 Task: Search one way flight ticket for 5 adults, 2 children, 1 infant in seat and 1 infant on lap in economy from Mcallen: Mcallen Miller International Airport to Laramie: Laramie Regional Airport on 8-3-2023. Choice of flights is Singapure airlines. Number of bags: 2 checked bags. Price is upto 93000. Outbound departure time preference is 21:45.
Action: Mouse moved to (287, 115)
Screenshot: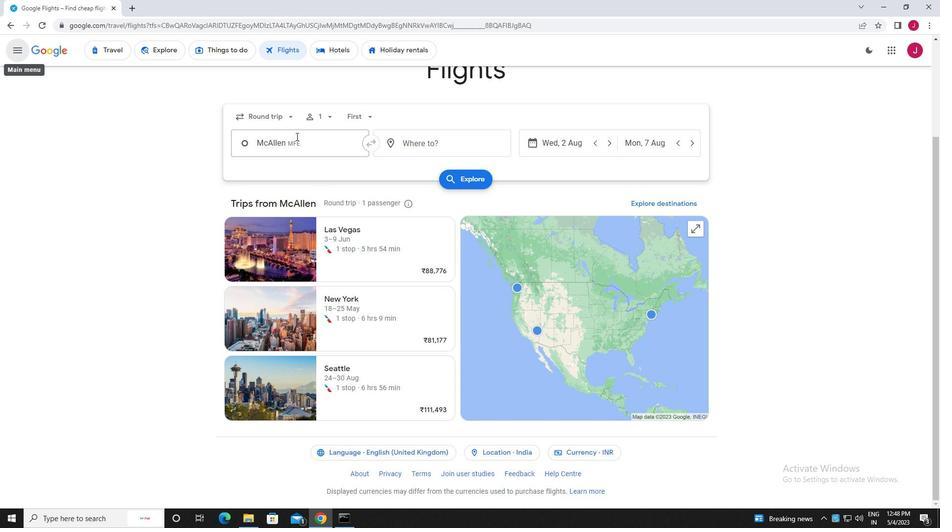 
Action: Mouse pressed left at (287, 115)
Screenshot: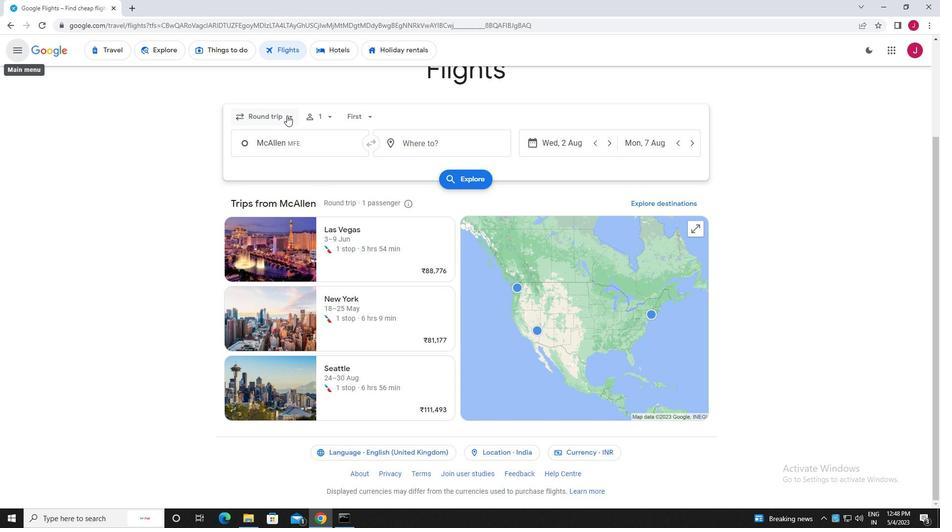 
Action: Mouse moved to (279, 161)
Screenshot: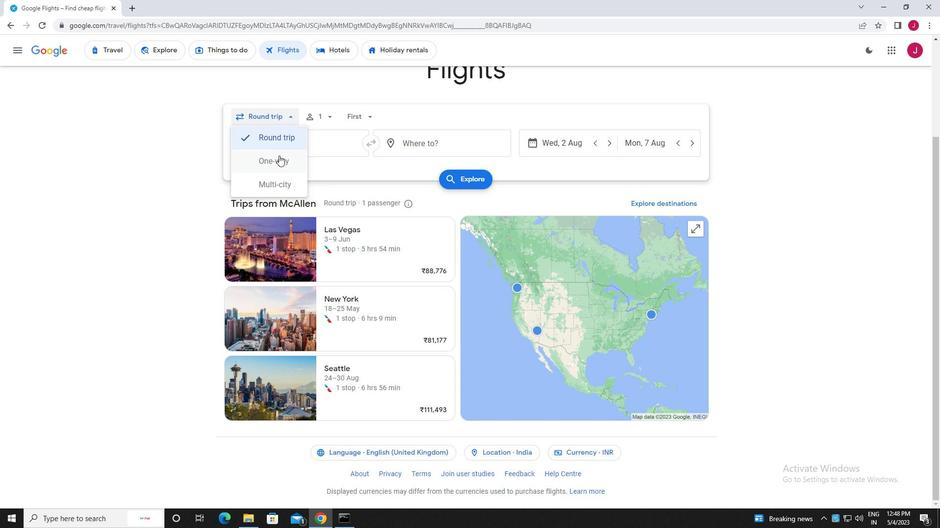 
Action: Mouse pressed left at (279, 161)
Screenshot: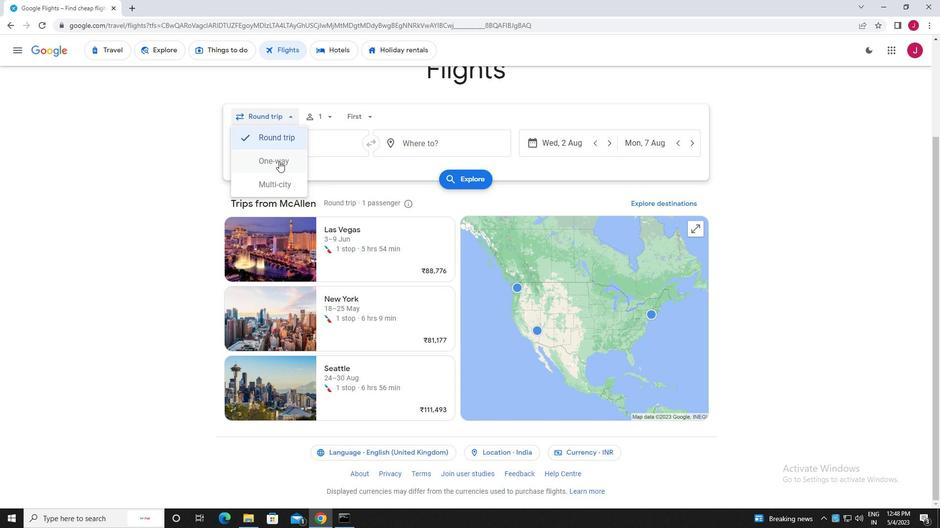 
Action: Mouse moved to (326, 120)
Screenshot: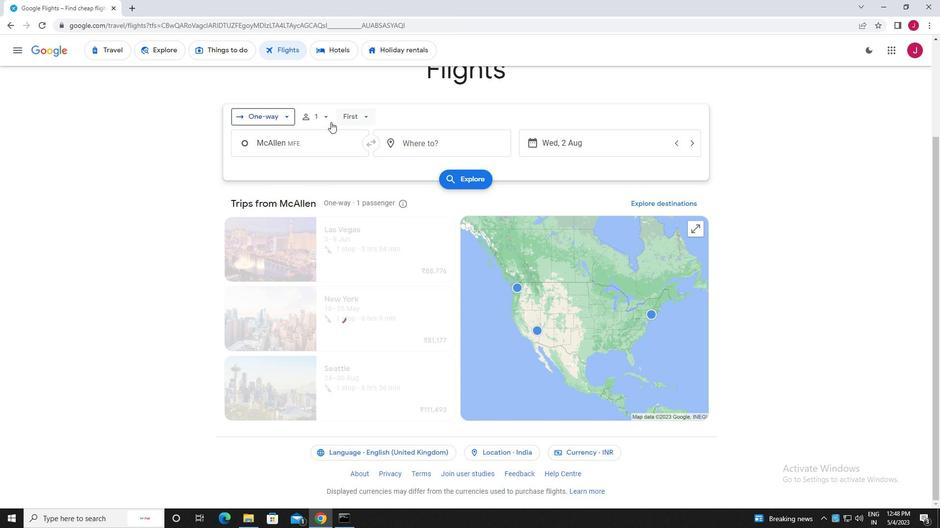 
Action: Mouse pressed left at (326, 120)
Screenshot: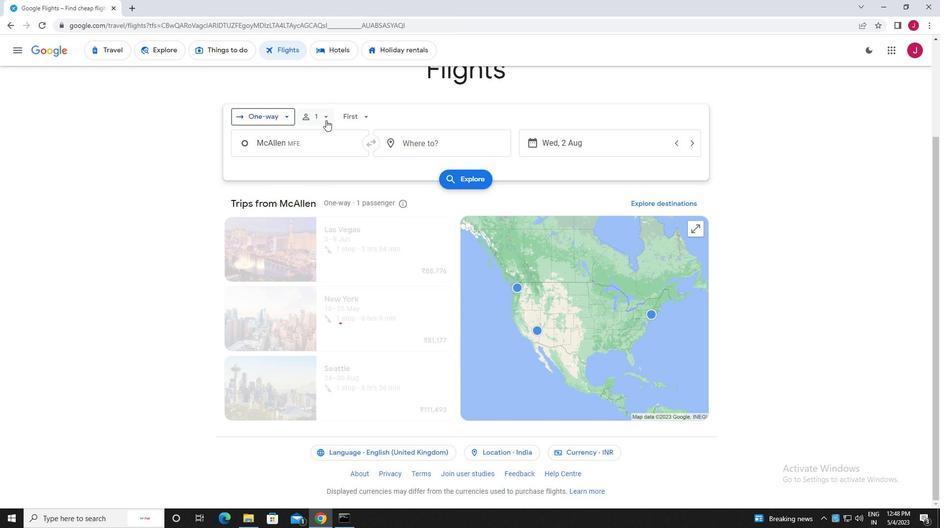 
Action: Mouse moved to (397, 143)
Screenshot: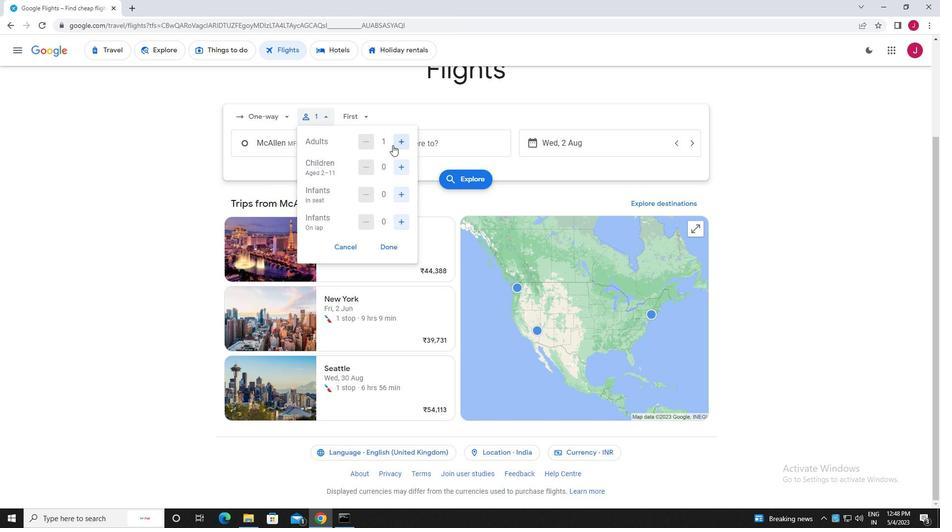 
Action: Mouse pressed left at (397, 143)
Screenshot: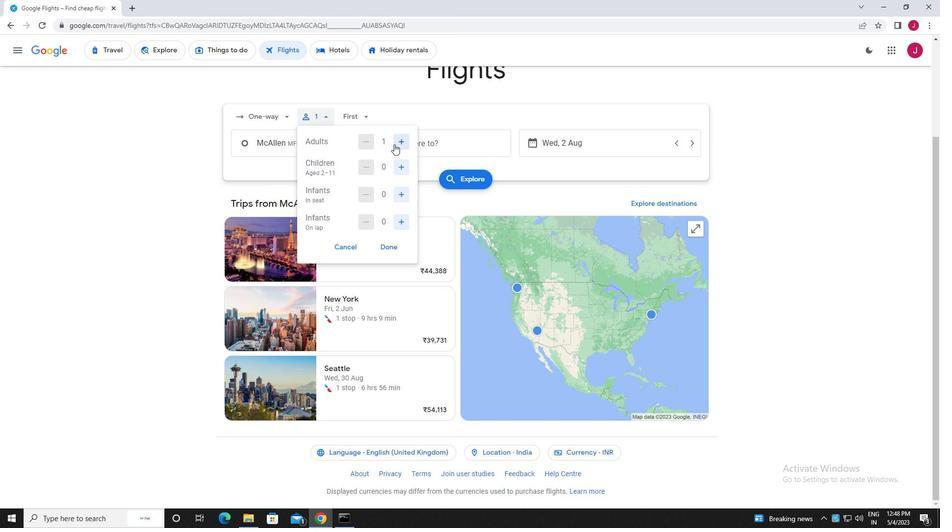 
Action: Mouse pressed left at (397, 143)
Screenshot: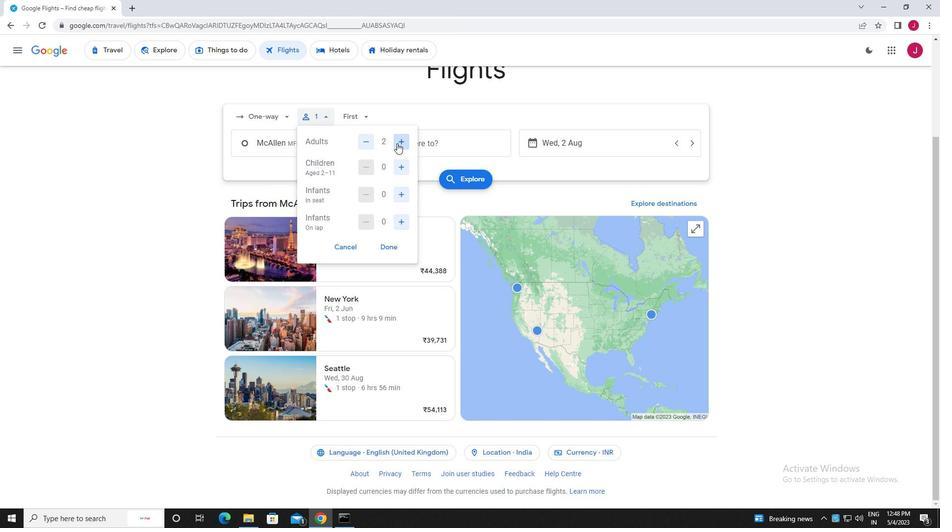 
Action: Mouse pressed left at (397, 143)
Screenshot: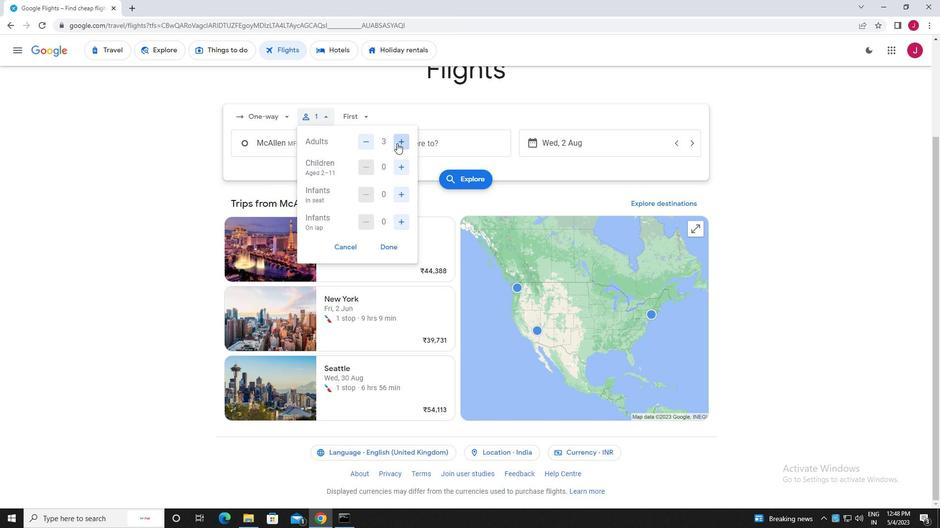 
Action: Mouse pressed left at (397, 143)
Screenshot: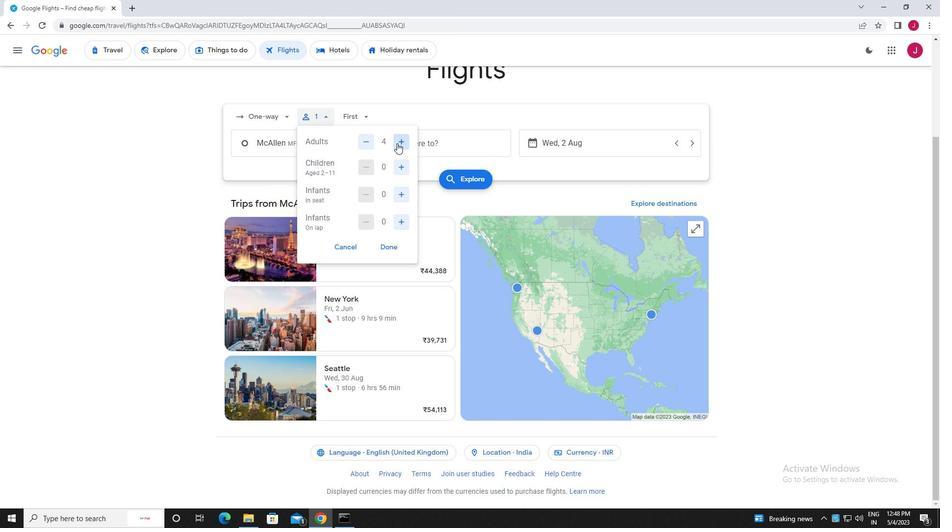 
Action: Mouse moved to (404, 167)
Screenshot: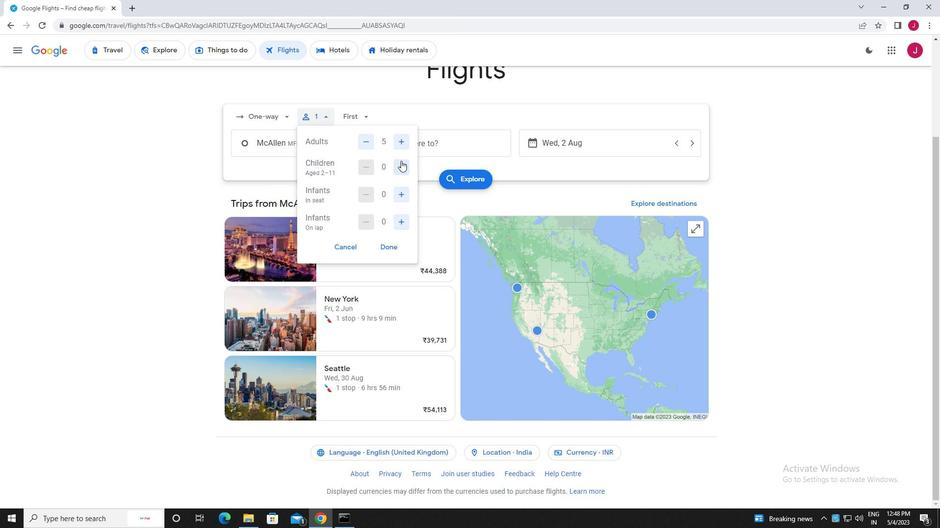 
Action: Mouse pressed left at (404, 167)
Screenshot: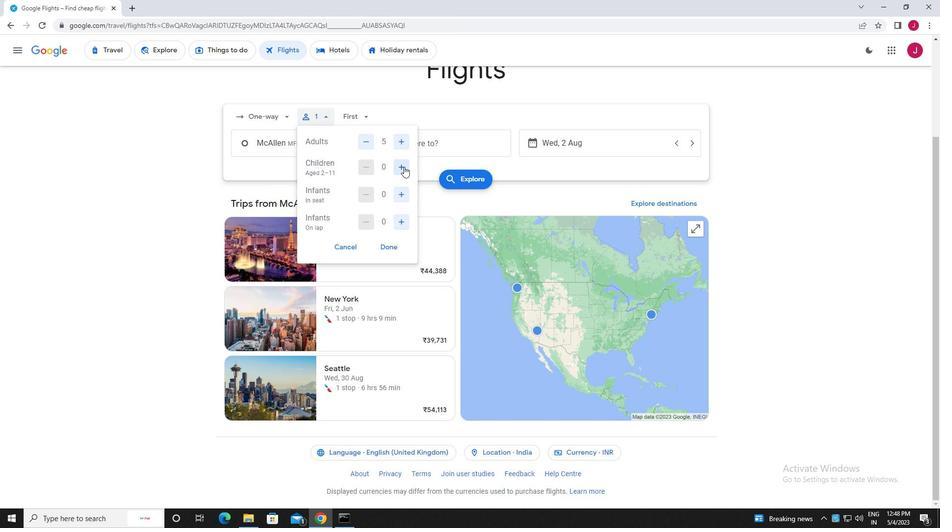 
Action: Mouse pressed left at (404, 167)
Screenshot: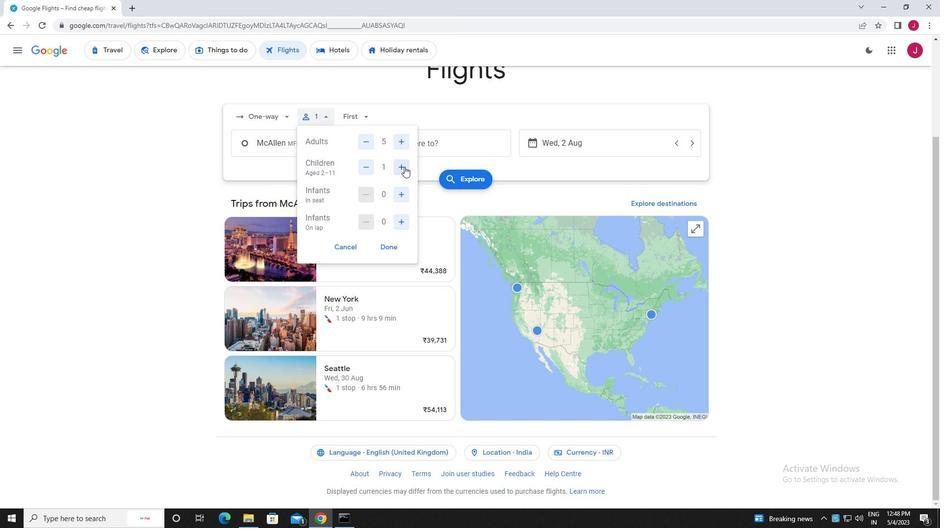 
Action: Mouse moved to (403, 196)
Screenshot: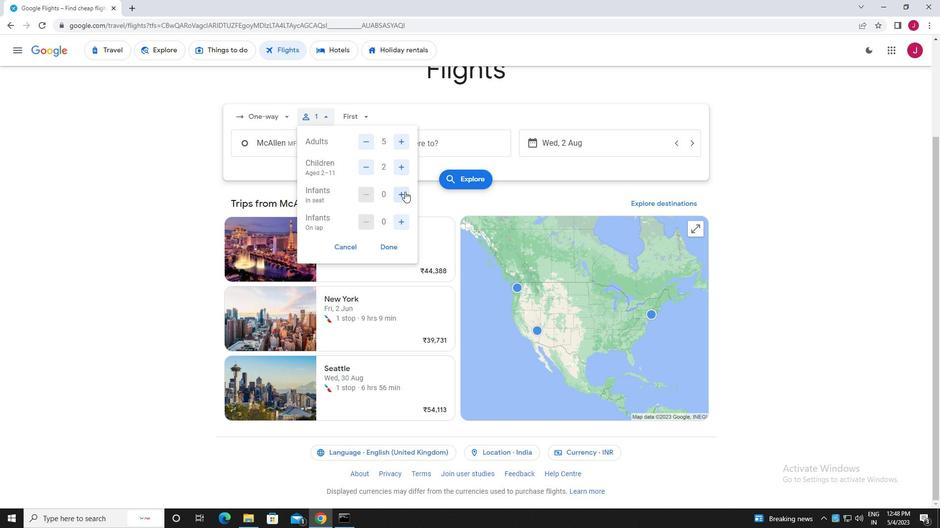
Action: Mouse pressed left at (403, 196)
Screenshot: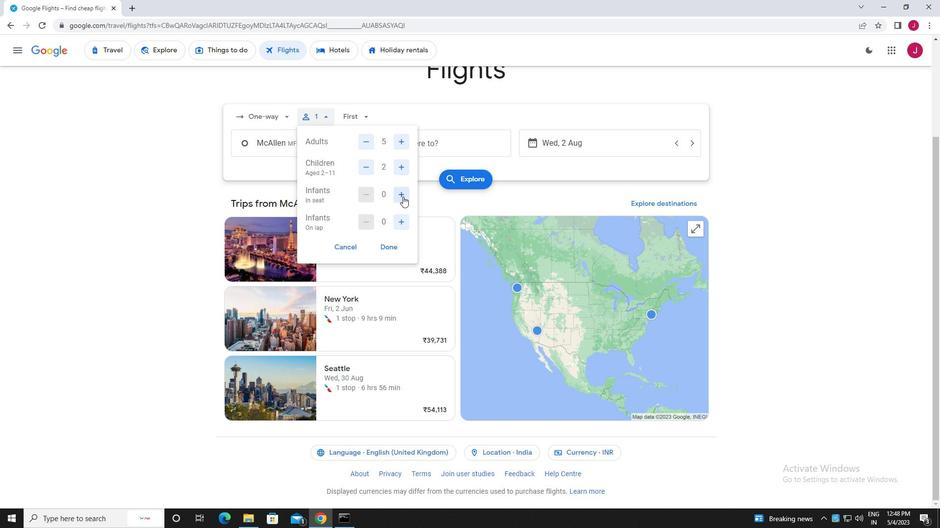 
Action: Mouse moved to (400, 218)
Screenshot: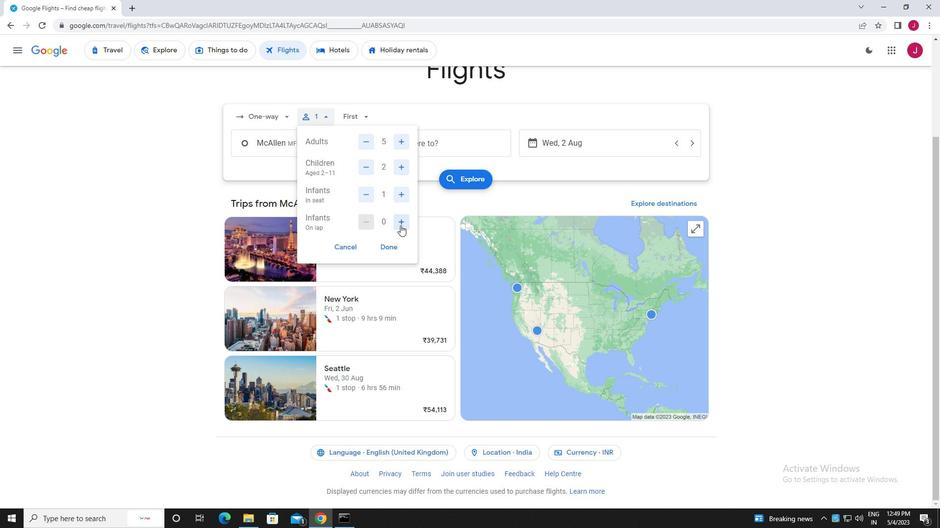 
Action: Mouse pressed left at (400, 218)
Screenshot: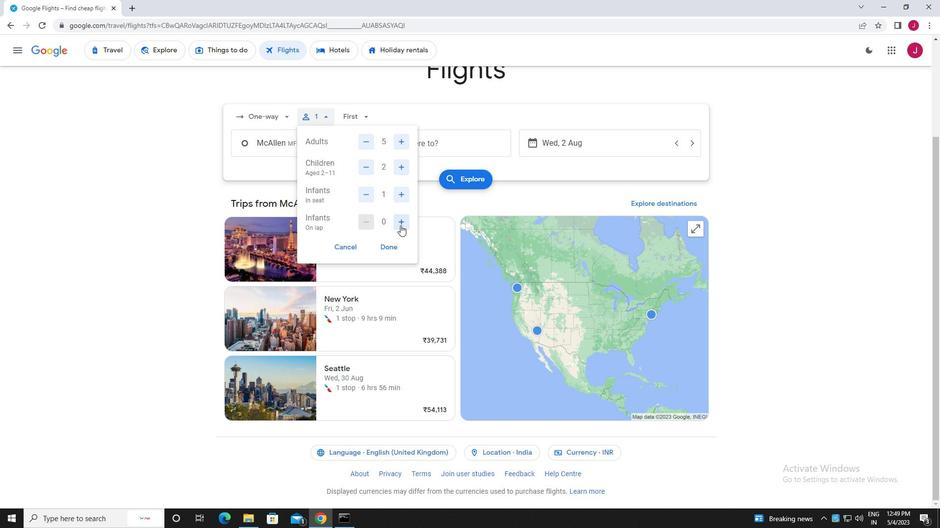 
Action: Mouse moved to (391, 248)
Screenshot: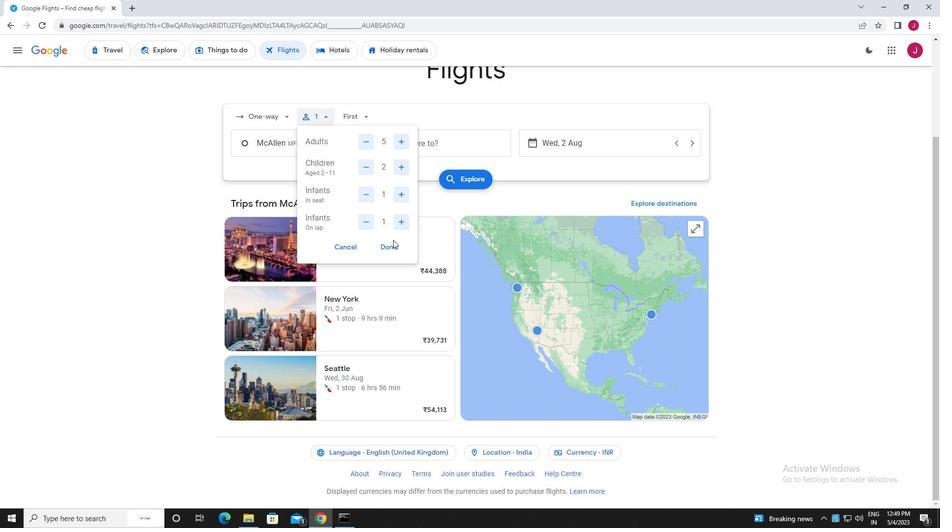 
Action: Mouse pressed left at (391, 248)
Screenshot: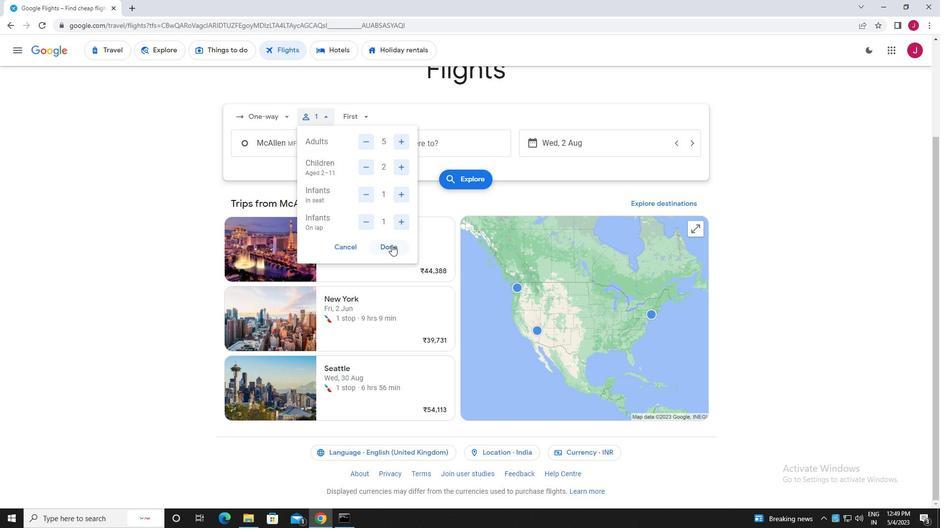 
Action: Mouse moved to (363, 118)
Screenshot: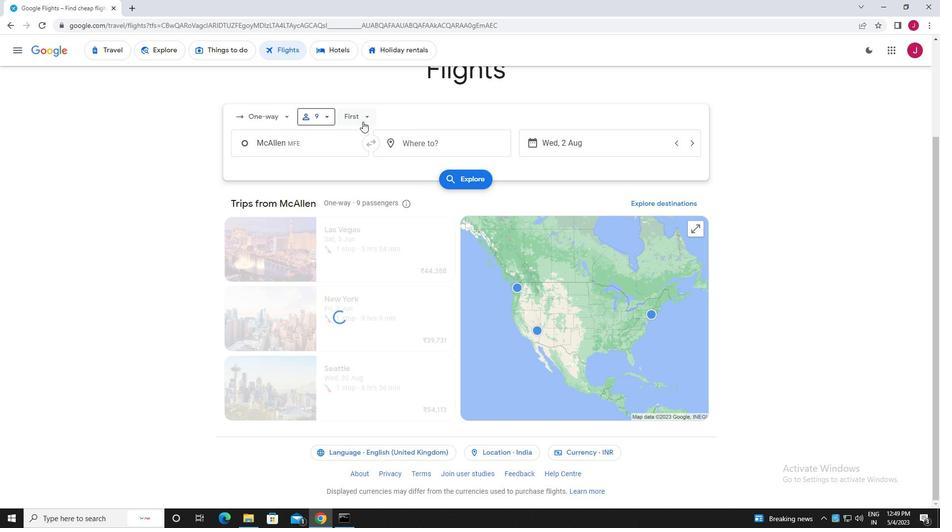 
Action: Mouse pressed left at (363, 118)
Screenshot: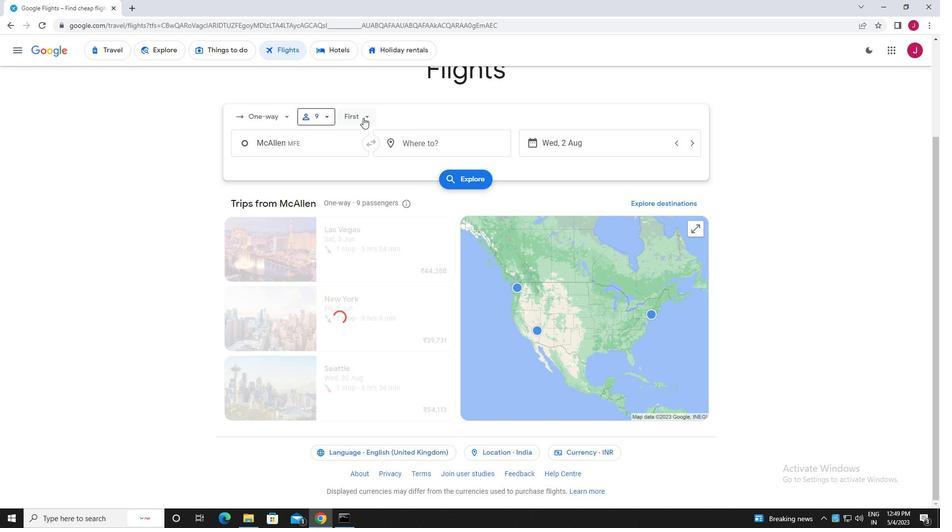 
Action: Mouse moved to (360, 115)
Screenshot: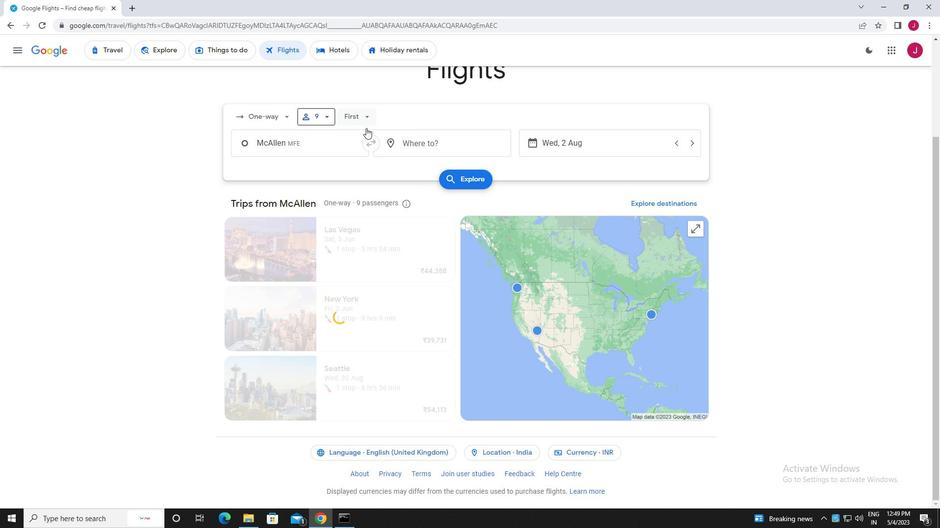 
Action: Mouse pressed left at (360, 115)
Screenshot: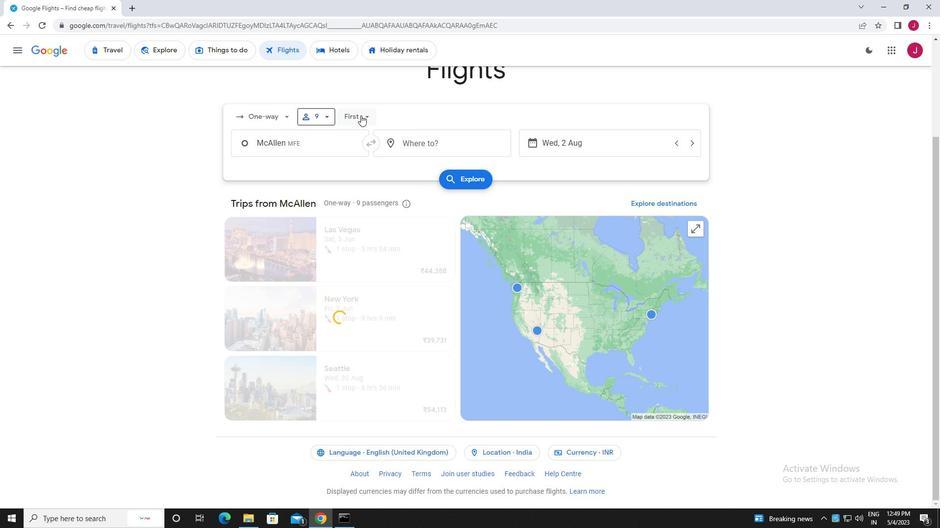 
Action: Mouse moved to (367, 119)
Screenshot: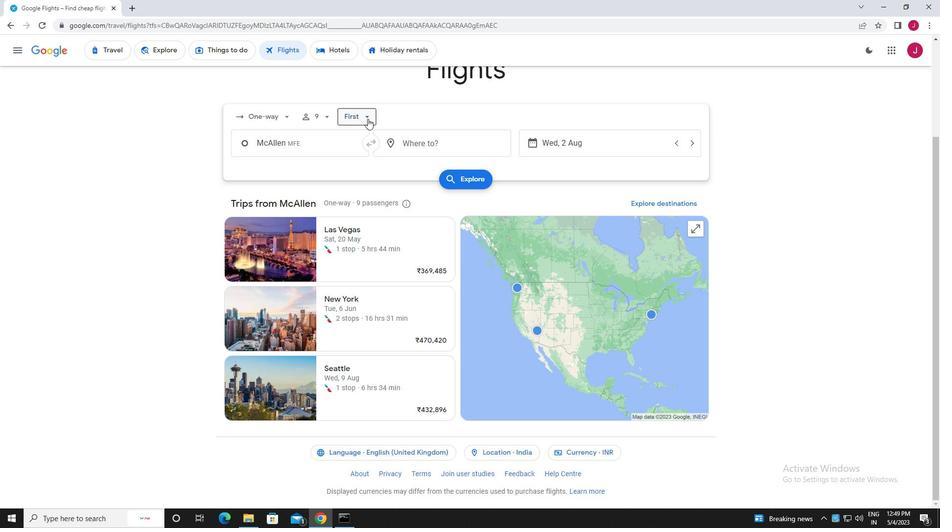 
Action: Mouse pressed left at (367, 119)
Screenshot: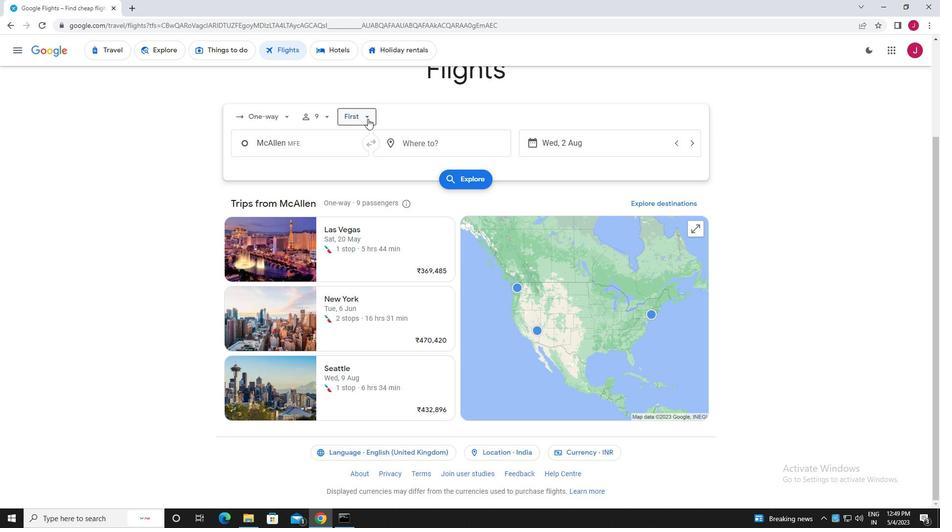 
Action: Mouse moved to (392, 138)
Screenshot: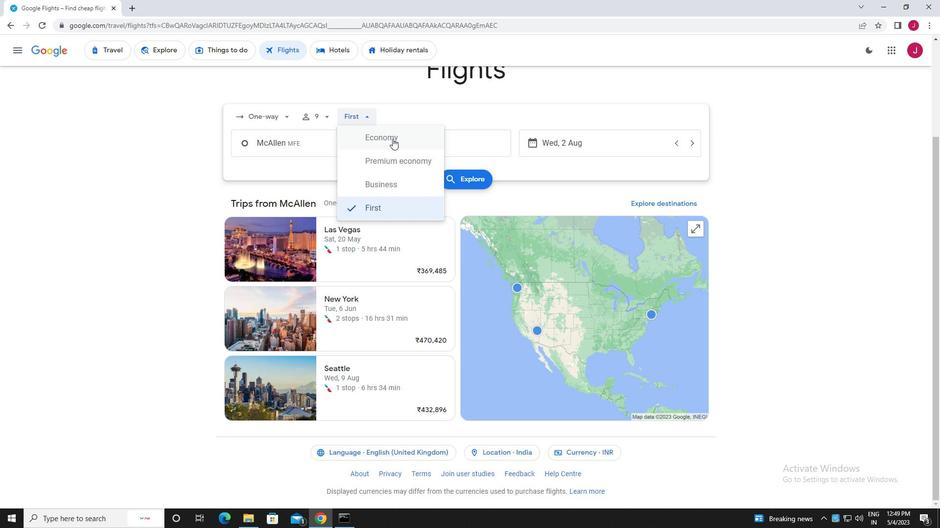 
Action: Mouse pressed left at (392, 138)
Screenshot: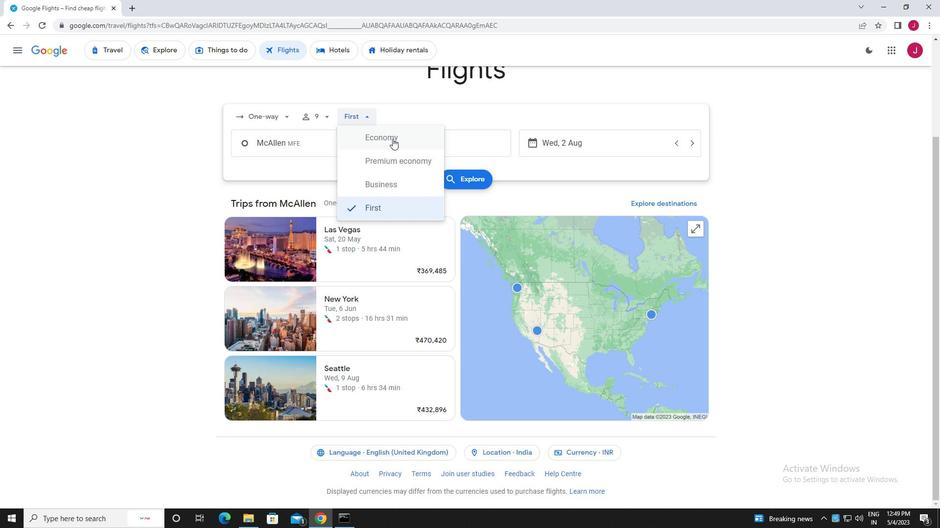
Action: Mouse moved to (314, 147)
Screenshot: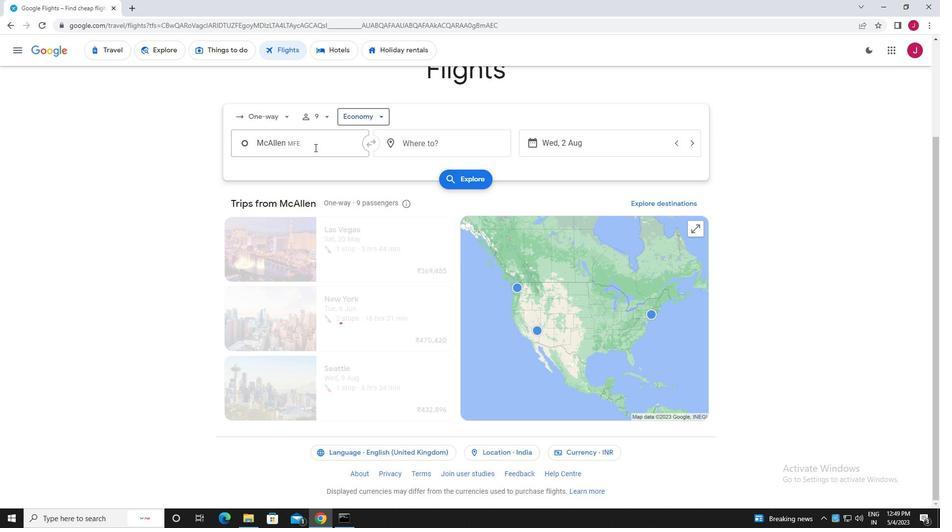 
Action: Mouse pressed left at (314, 147)
Screenshot: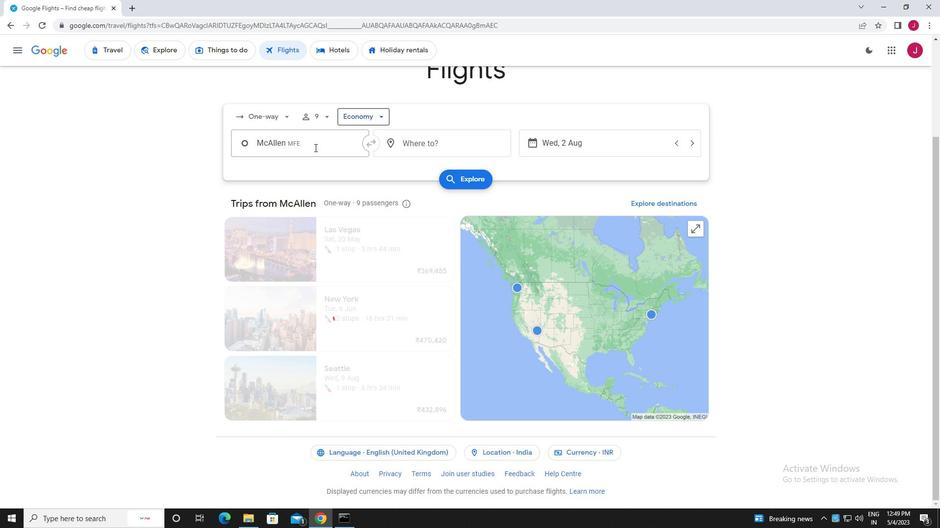 
Action: Mouse moved to (314, 147)
Screenshot: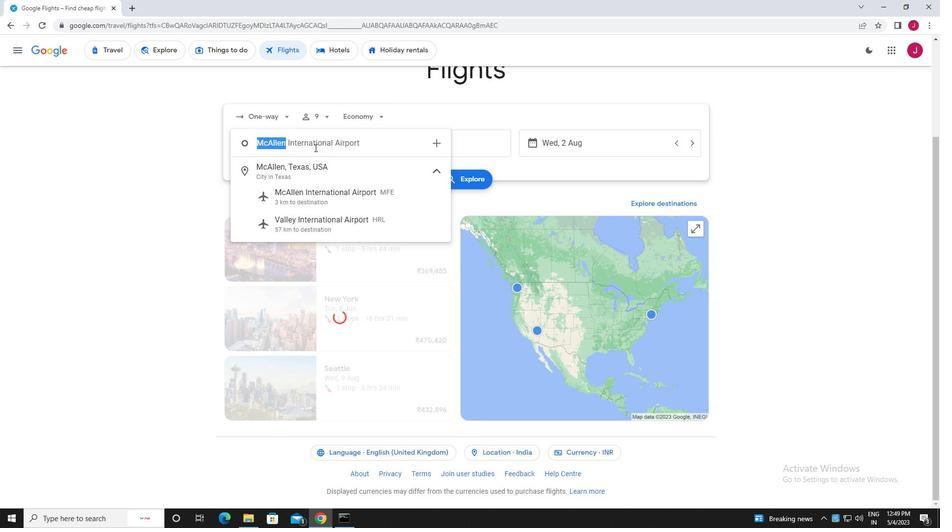 
Action: Key pressed mcallen
Screenshot: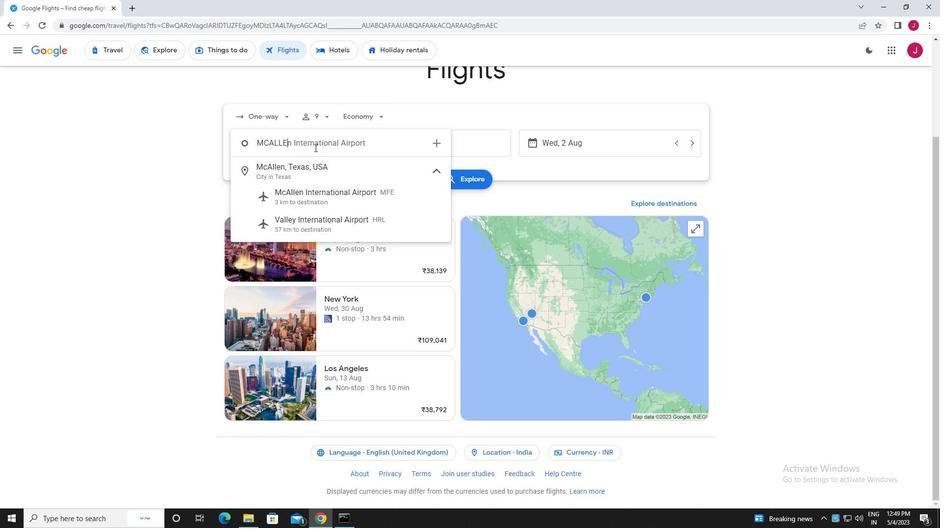 
Action: Mouse moved to (337, 192)
Screenshot: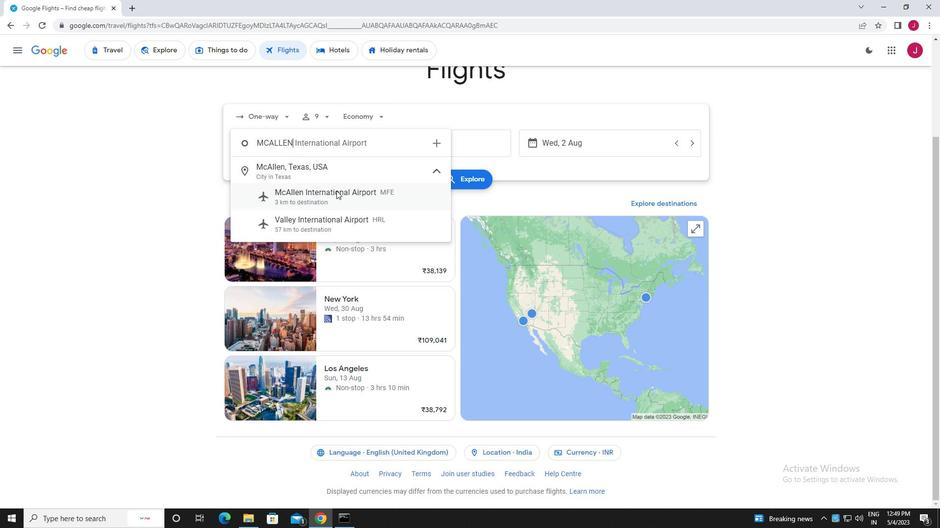 
Action: Mouse pressed left at (337, 192)
Screenshot: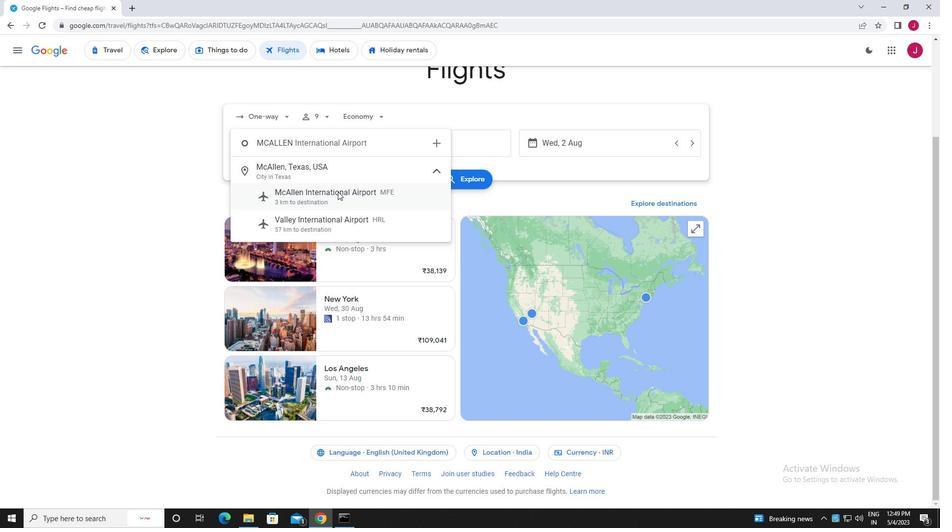 
Action: Mouse moved to (435, 146)
Screenshot: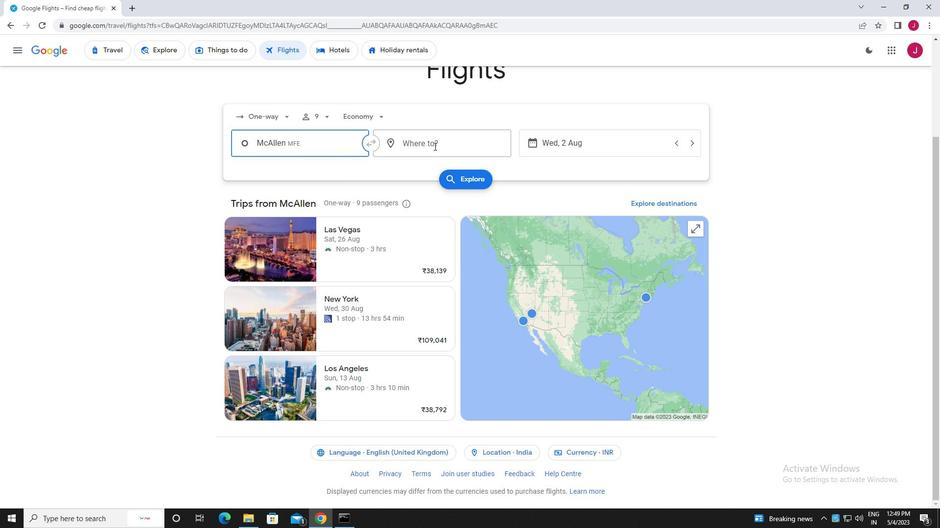 
Action: Mouse pressed left at (435, 146)
Screenshot: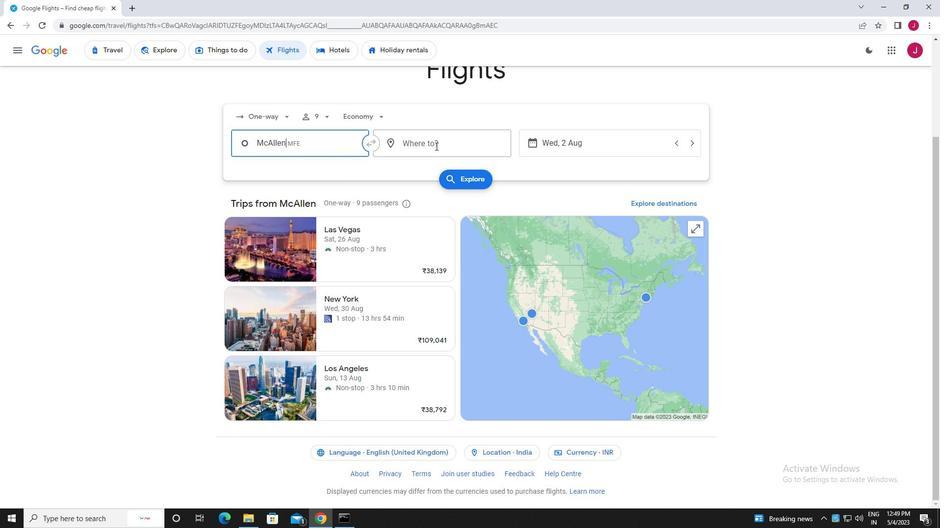 
Action: Mouse moved to (437, 146)
Screenshot: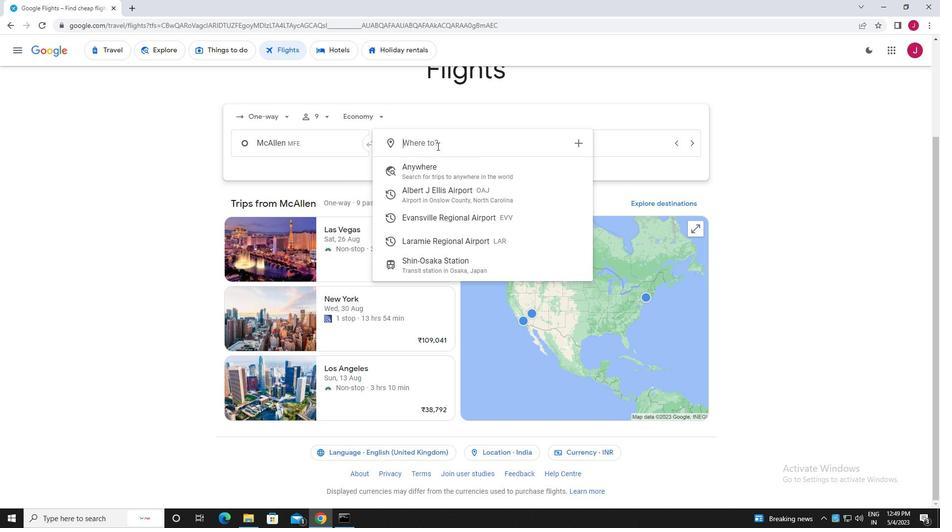 
Action: Key pressed laram
Screenshot: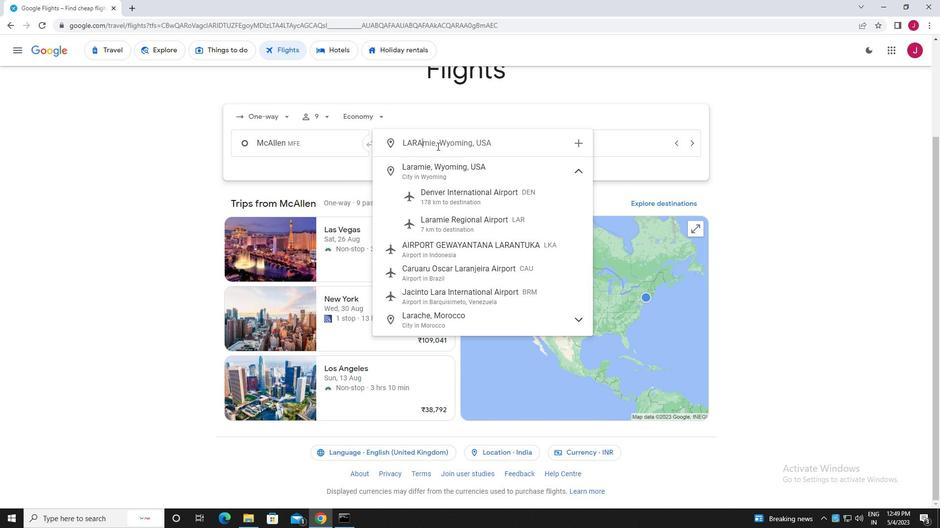 
Action: Mouse moved to (453, 220)
Screenshot: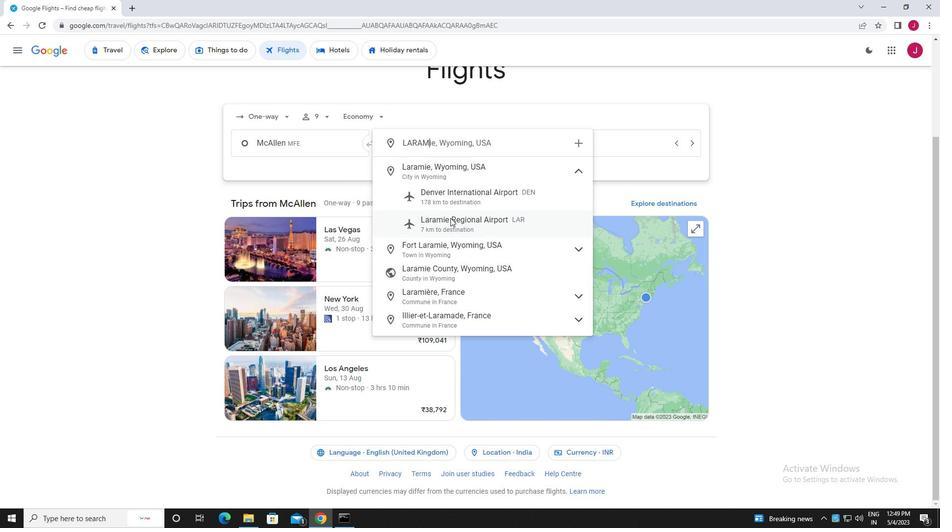 
Action: Mouse pressed left at (453, 220)
Screenshot: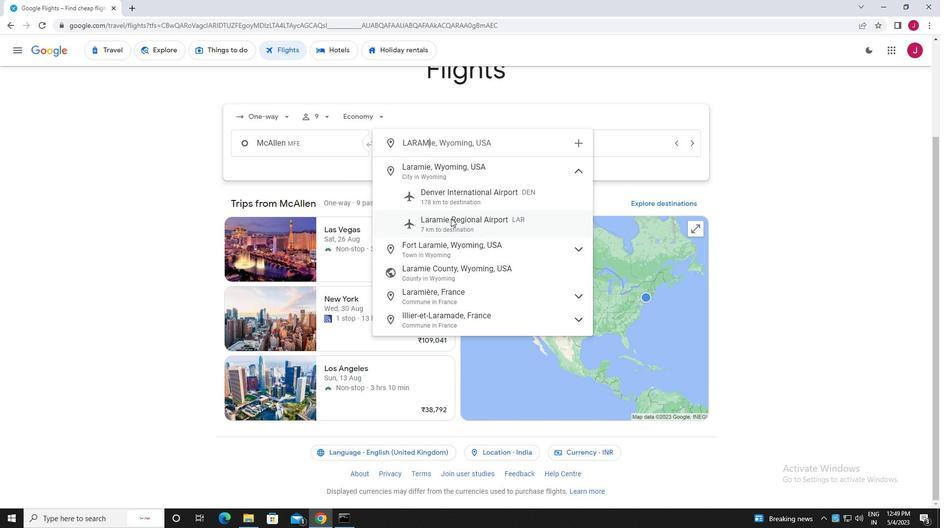 
Action: Mouse moved to (578, 143)
Screenshot: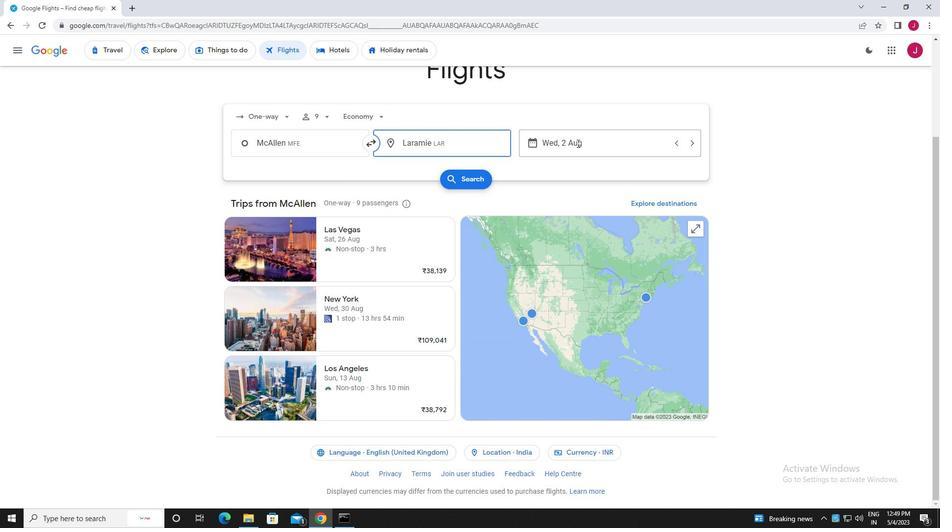 
Action: Mouse pressed left at (578, 143)
Screenshot: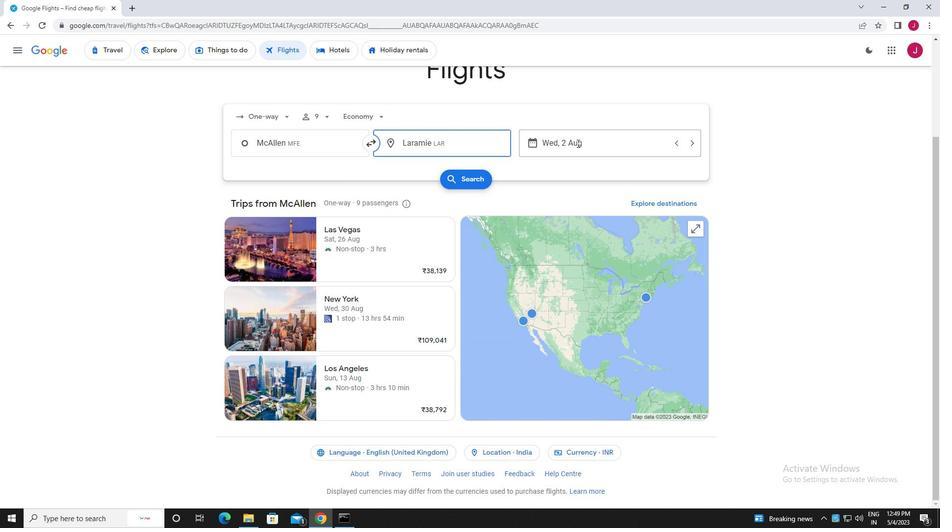 
Action: Mouse moved to (447, 219)
Screenshot: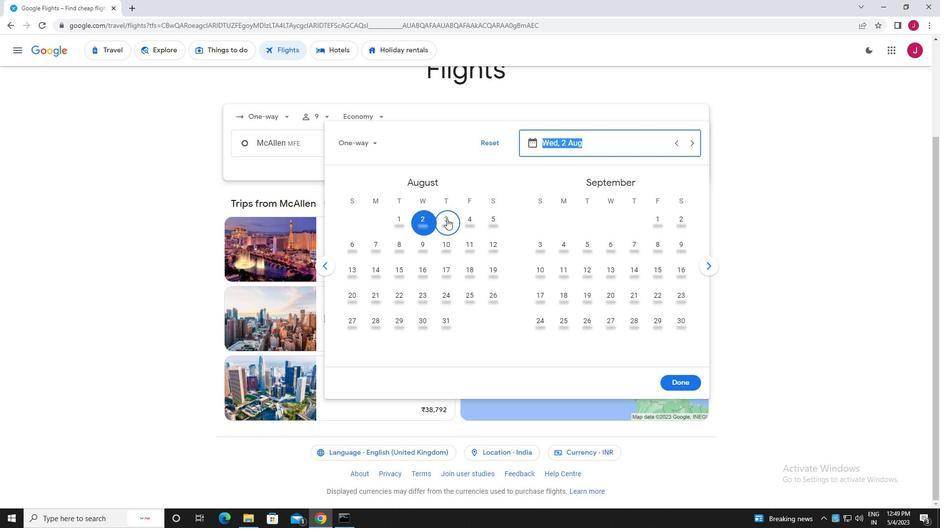 
Action: Mouse pressed left at (447, 219)
Screenshot: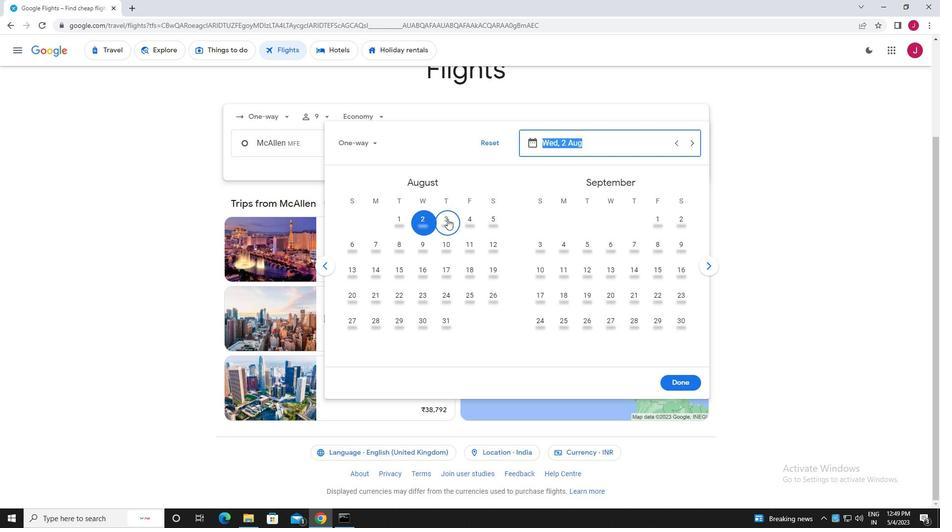 
Action: Mouse moved to (449, 225)
Screenshot: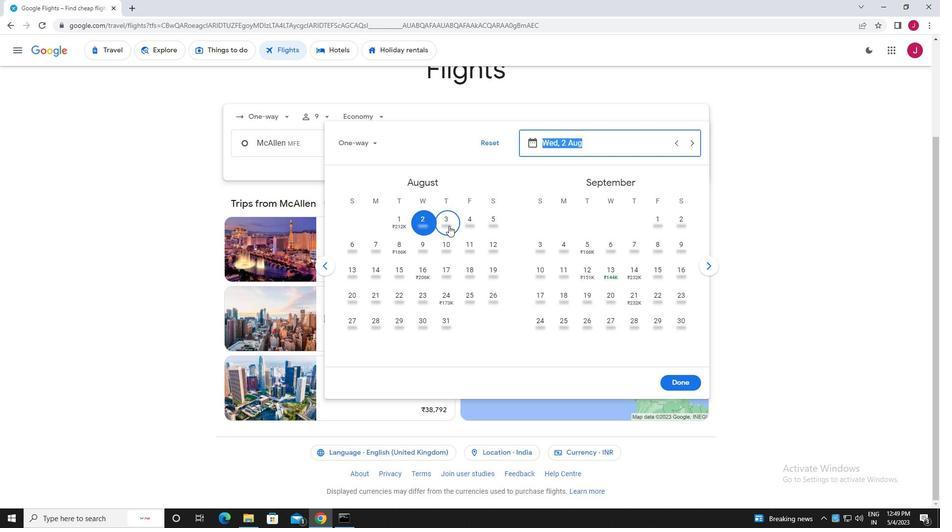 
Action: Mouse pressed left at (449, 225)
Screenshot: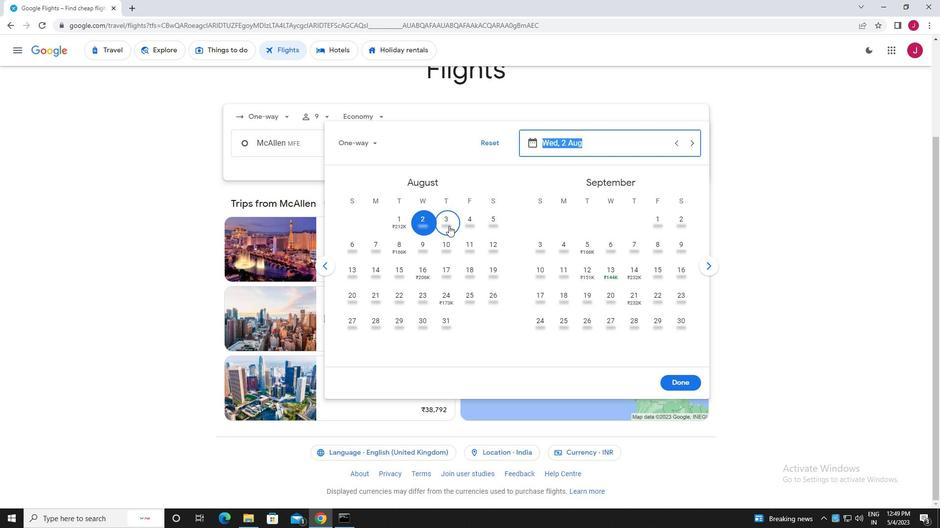 
Action: Mouse moved to (681, 378)
Screenshot: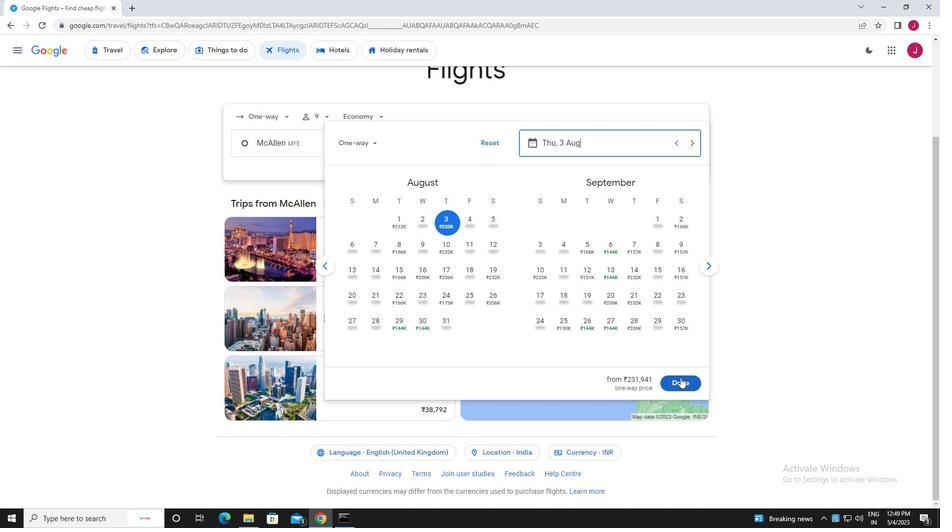 
Action: Mouse pressed left at (681, 378)
Screenshot: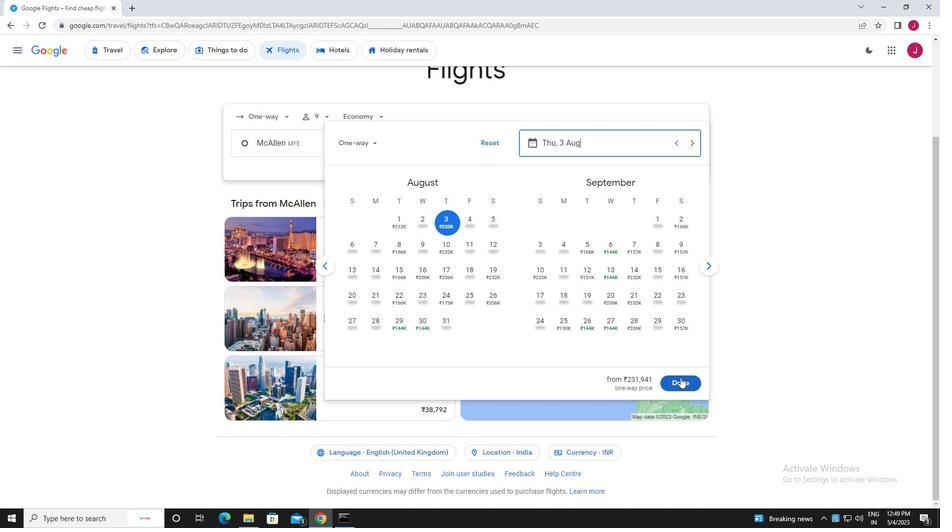 
Action: Mouse moved to (468, 179)
Screenshot: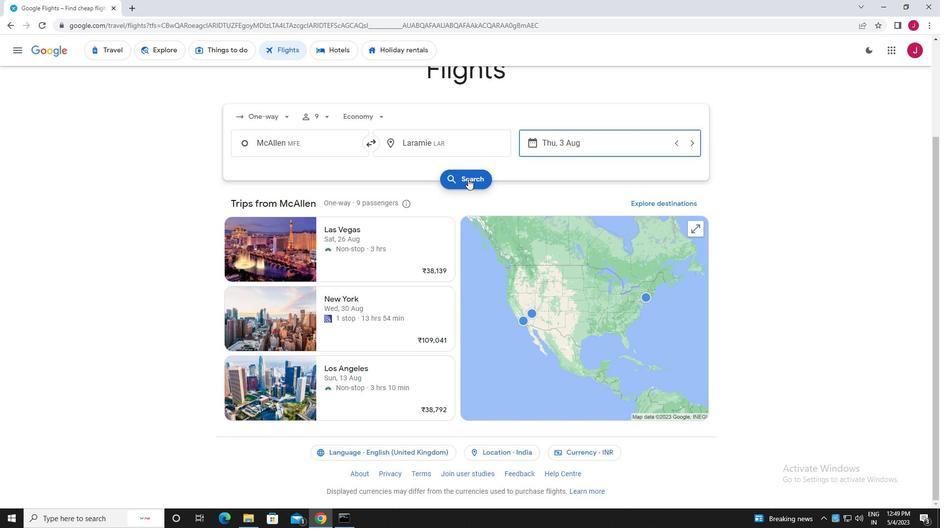
Action: Mouse pressed left at (468, 179)
Screenshot: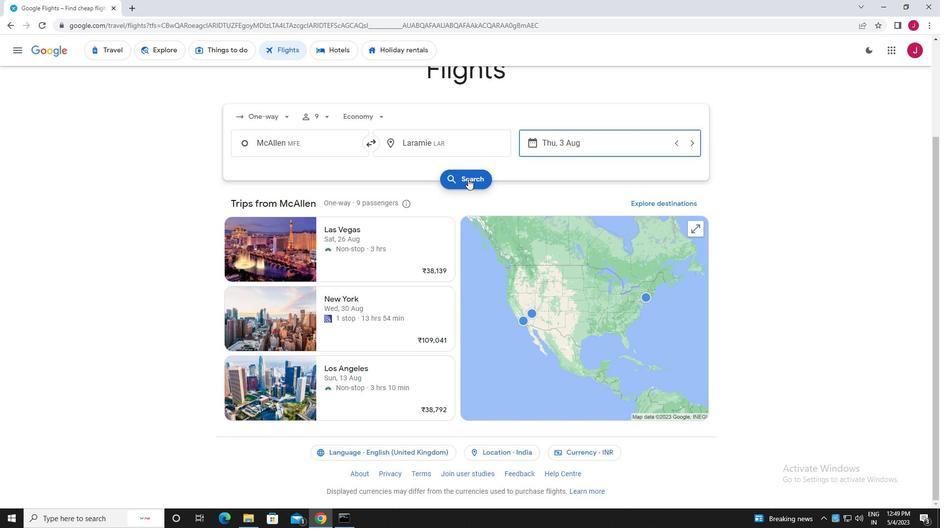 
Action: Mouse moved to (260, 139)
Screenshot: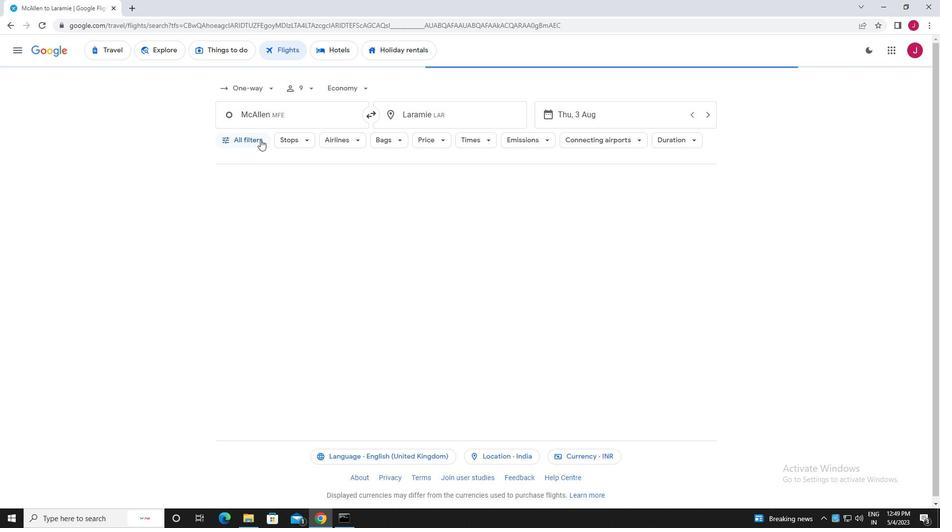 
Action: Mouse pressed left at (260, 139)
Screenshot: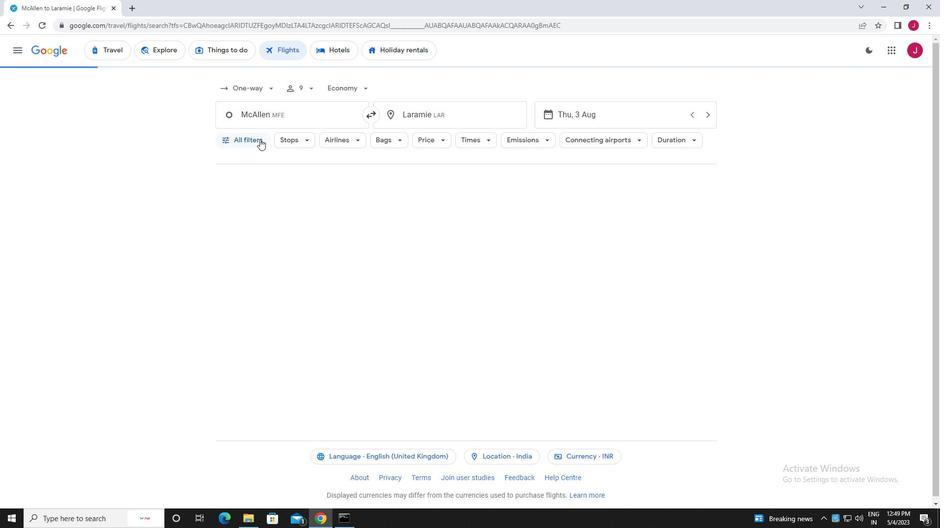 
Action: Mouse moved to (281, 176)
Screenshot: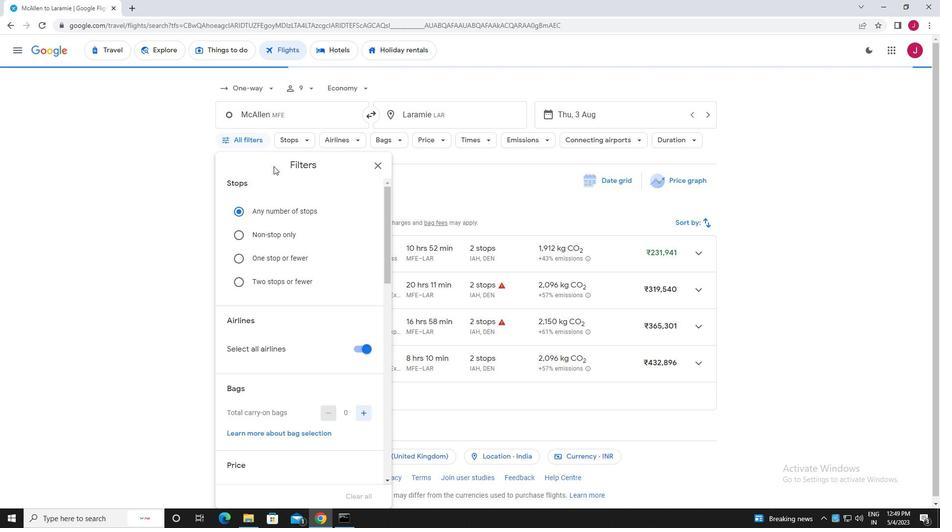 
Action: Mouse scrolled (281, 176) with delta (0, 0)
Screenshot: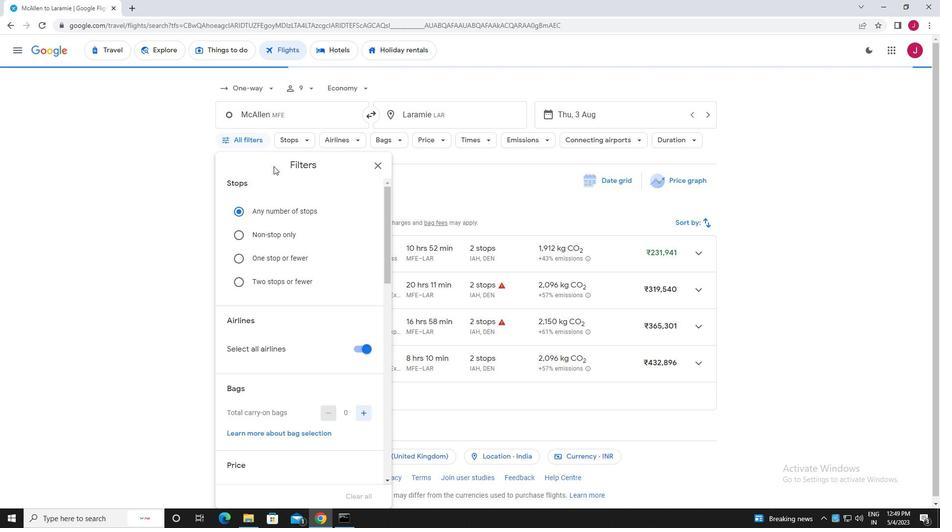 
Action: Mouse moved to (282, 177)
Screenshot: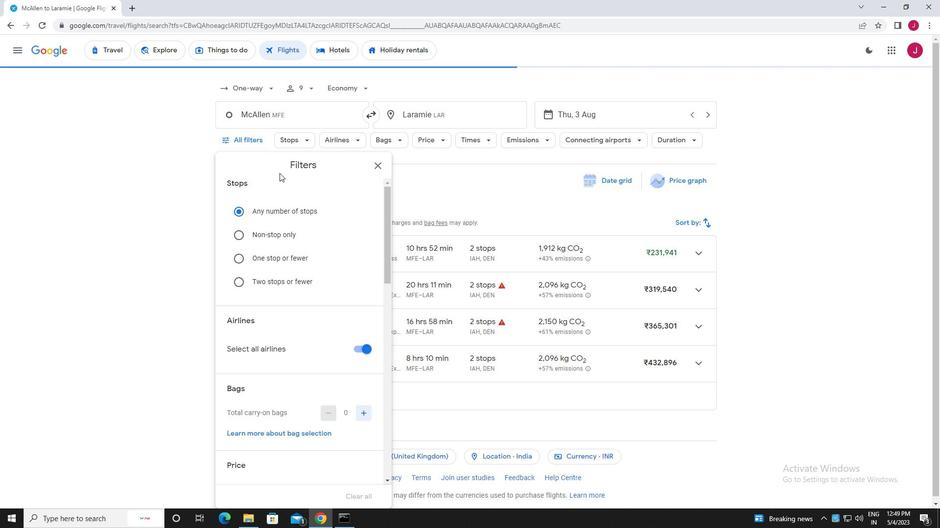 
Action: Mouse scrolled (282, 176) with delta (0, 0)
Screenshot: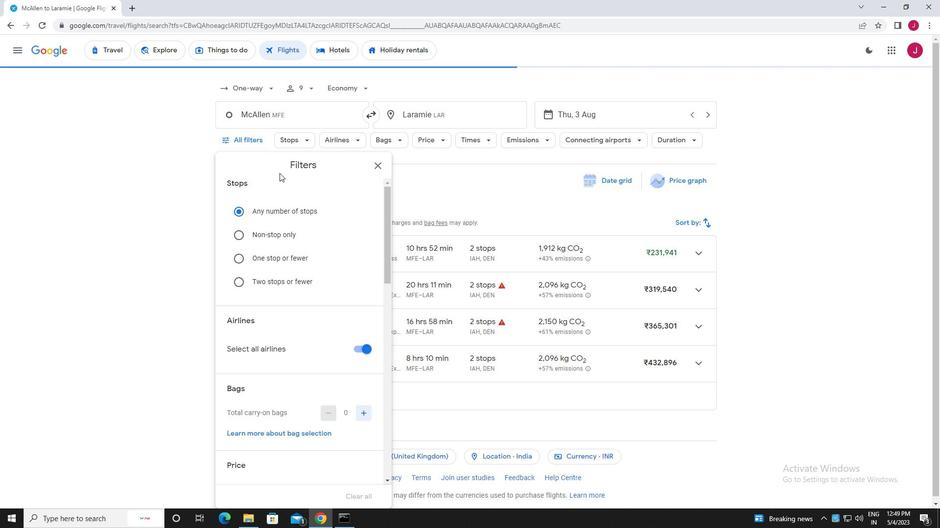 
Action: Mouse scrolled (282, 176) with delta (0, 0)
Screenshot: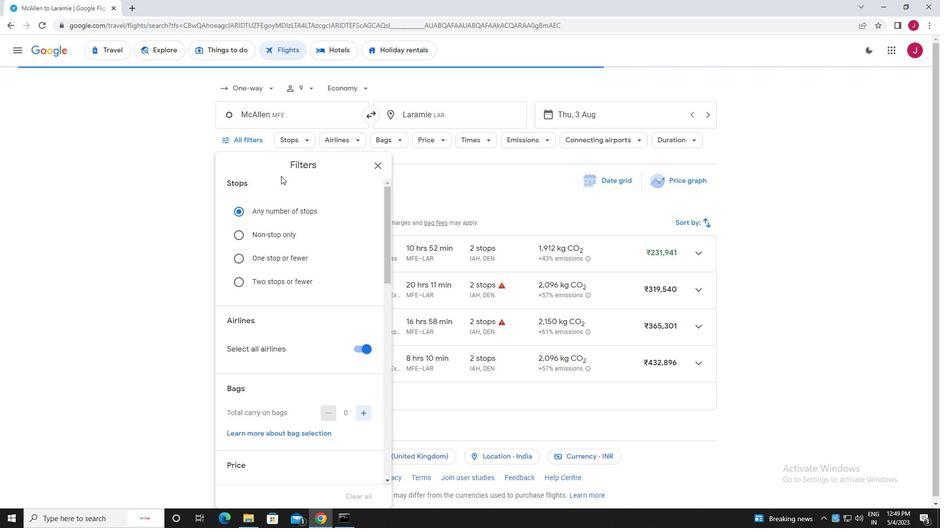 
Action: Mouse moved to (321, 206)
Screenshot: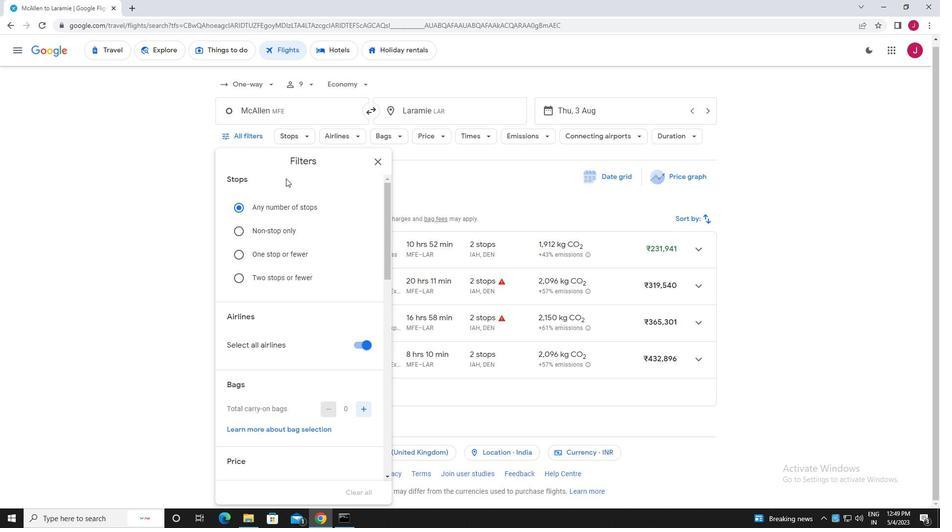 
Action: Mouse scrolled (321, 205) with delta (0, 0)
Screenshot: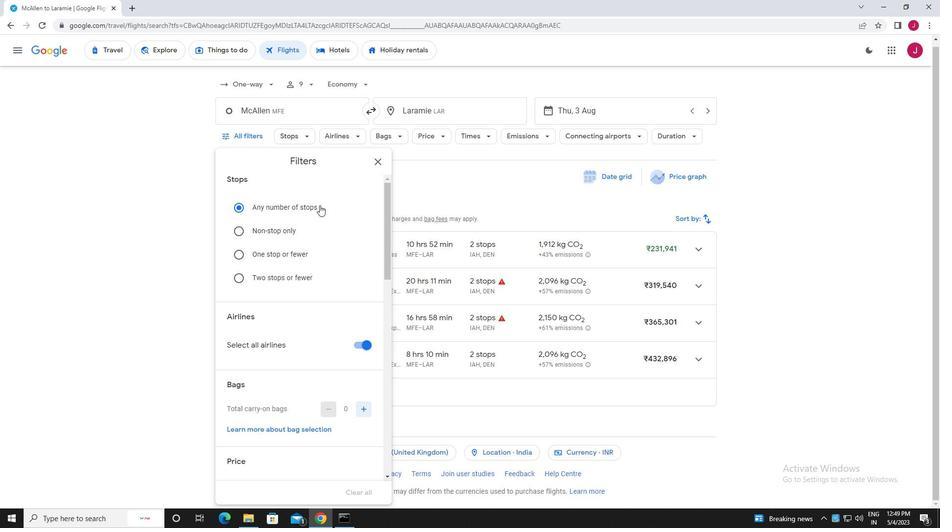 
Action: Mouse moved to (320, 206)
Screenshot: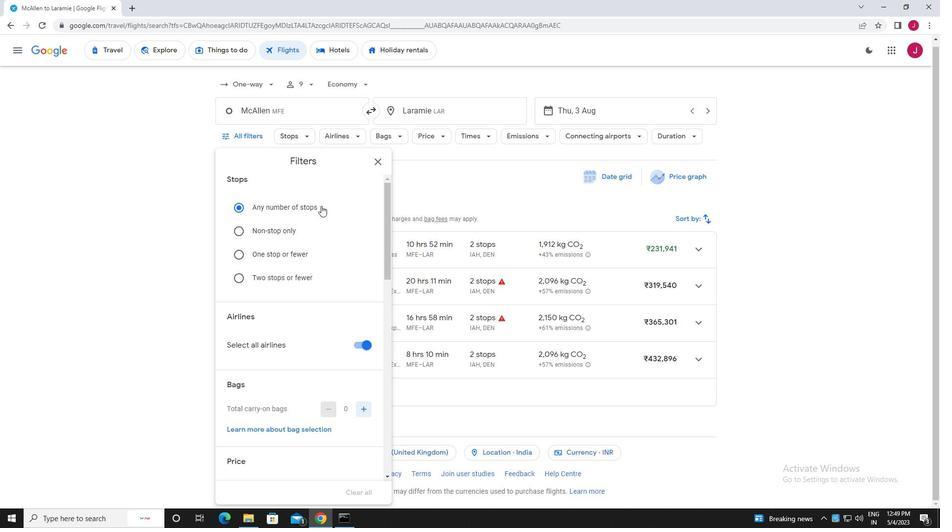 
Action: Mouse scrolled (320, 205) with delta (0, 0)
Screenshot: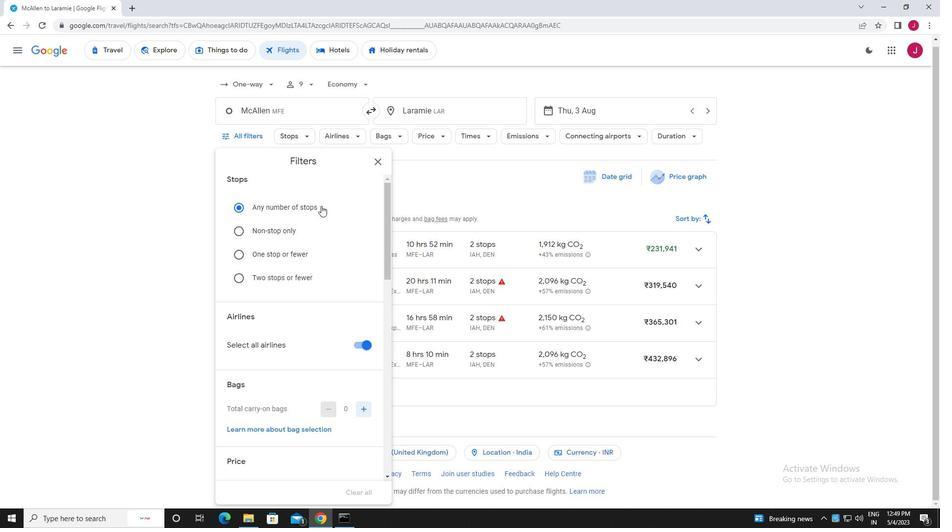 
Action: Mouse moved to (365, 246)
Screenshot: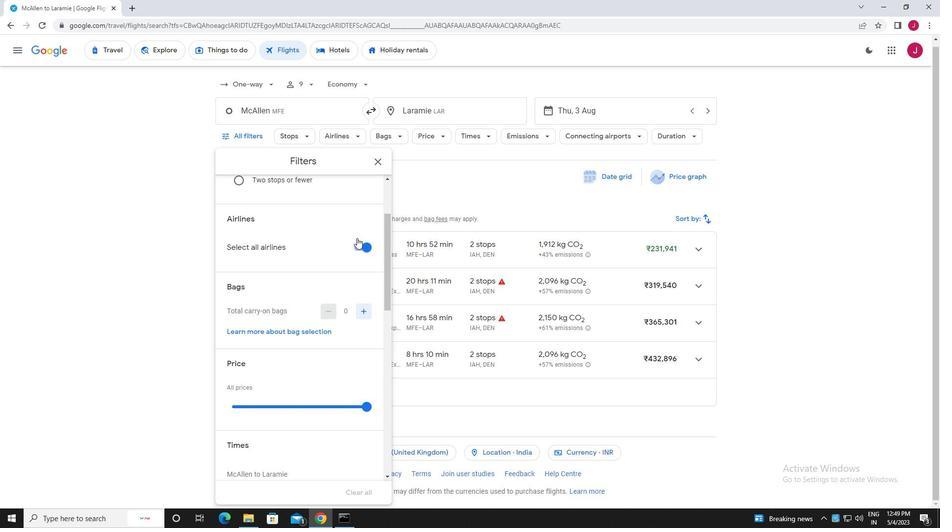 
Action: Mouse pressed left at (365, 246)
Screenshot: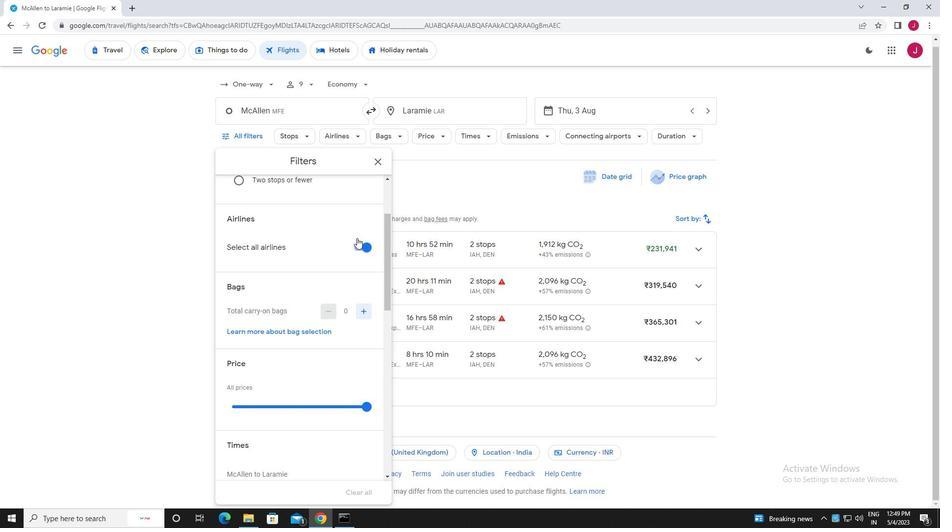 
Action: Mouse moved to (338, 215)
Screenshot: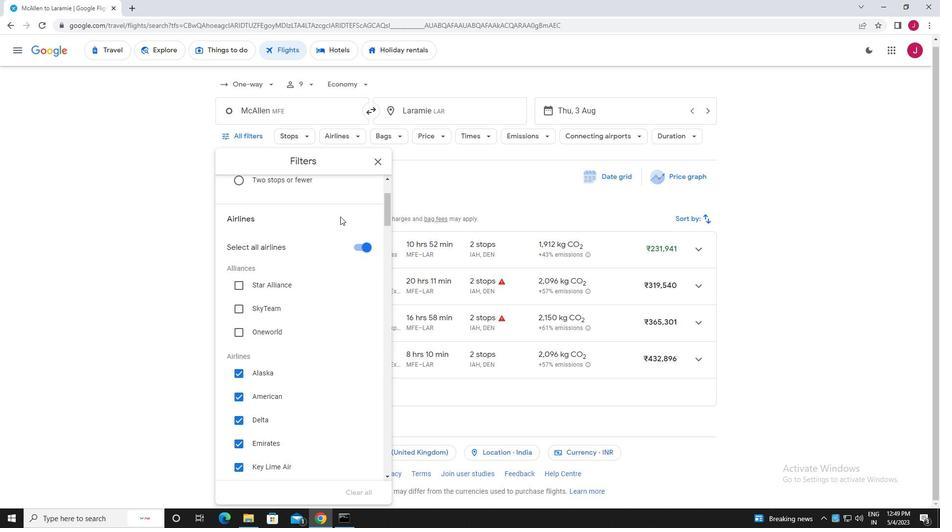 
Action: Mouse scrolled (338, 214) with delta (0, 0)
Screenshot: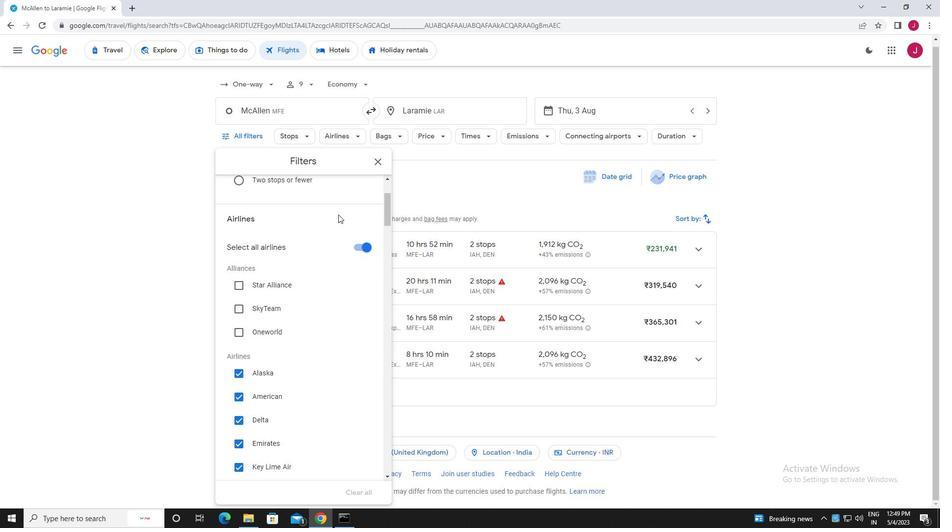 
Action: Mouse moved to (359, 199)
Screenshot: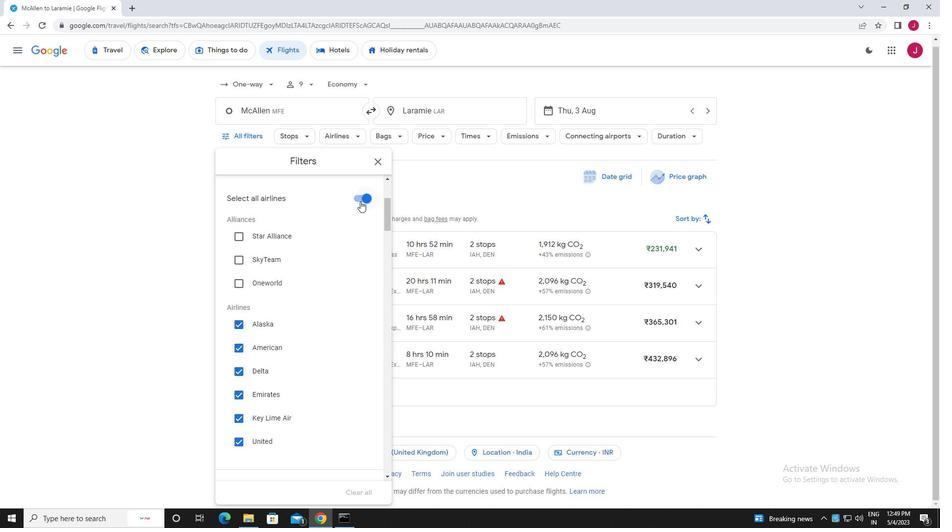 
Action: Mouse pressed left at (359, 199)
Screenshot: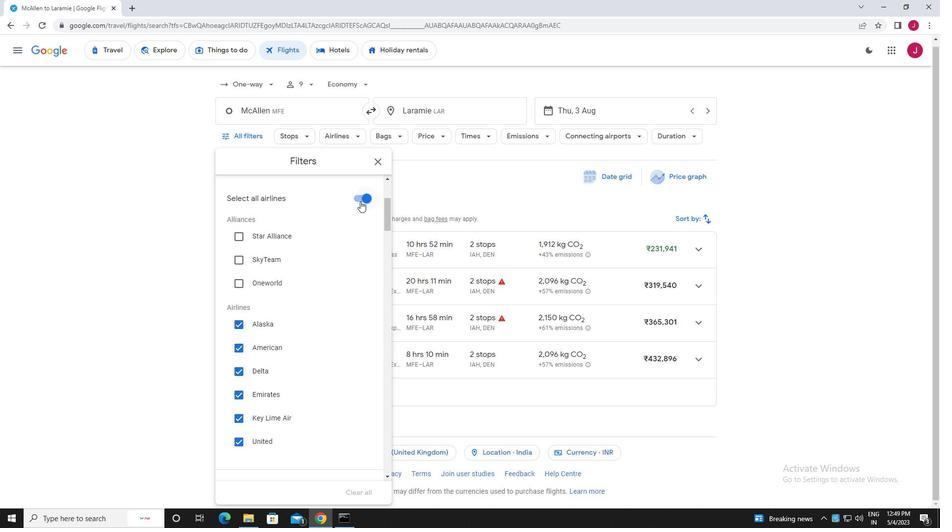 
Action: Mouse moved to (275, 243)
Screenshot: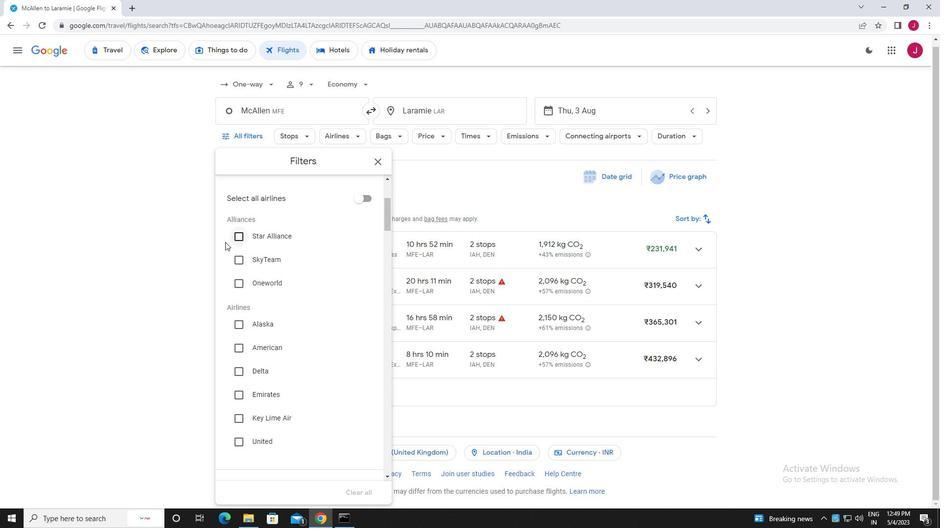 
Action: Mouse scrolled (275, 242) with delta (0, 0)
Screenshot: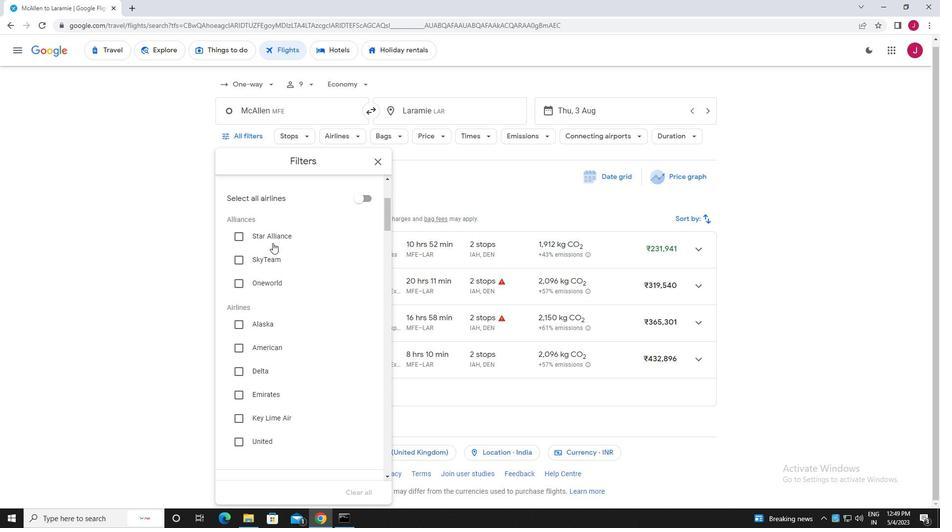 
Action: Mouse scrolled (275, 242) with delta (0, 0)
Screenshot: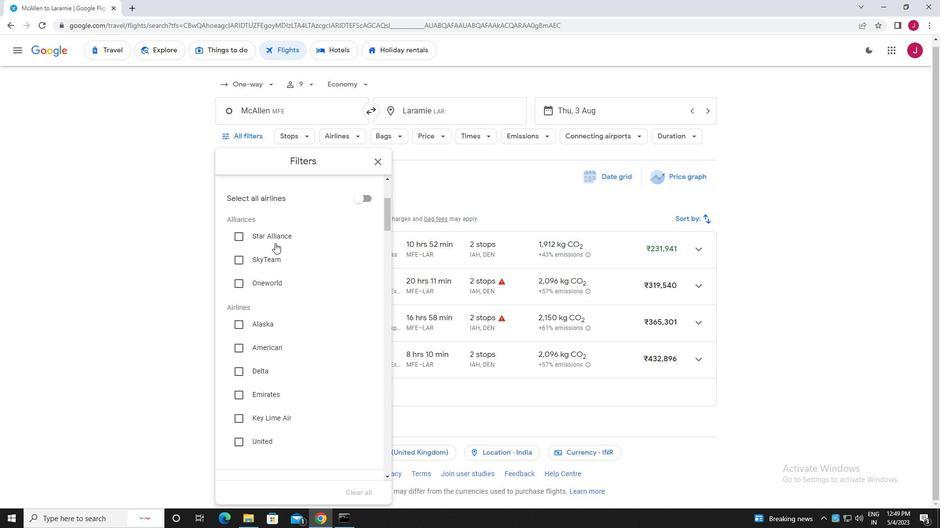 
Action: Mouse moved to (279, 226)
Screenshot: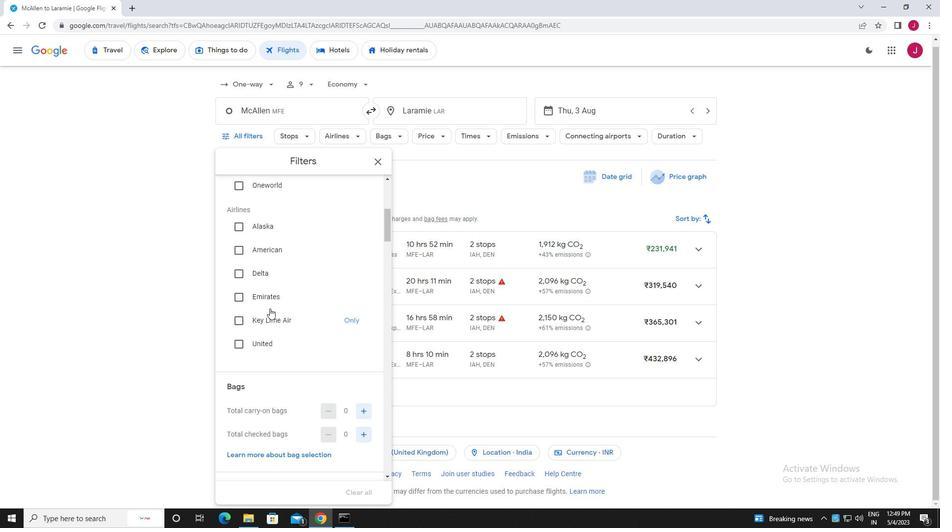 
Action: Mouse scrolled (279, 226) with delta (0, 0)
Screenshot: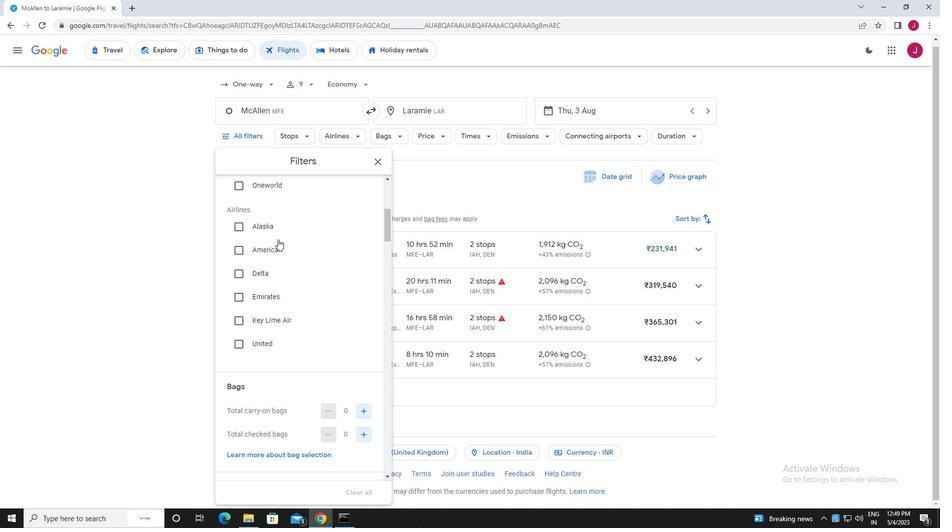 
Action: Mouse scrolled (279, 226) with delta (0, 0)
Screenshot: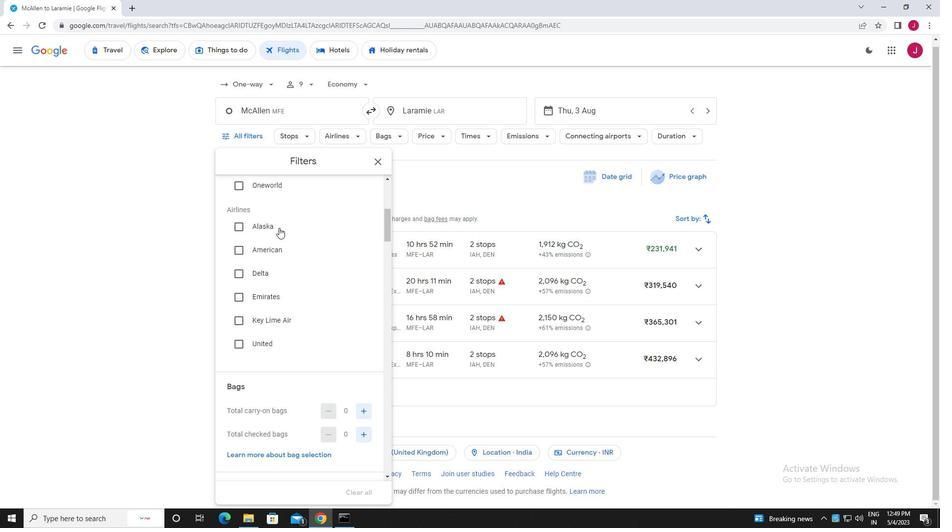 
Action: Mouse scrolled (279, 226) with delta (0, 0)
Screenshot: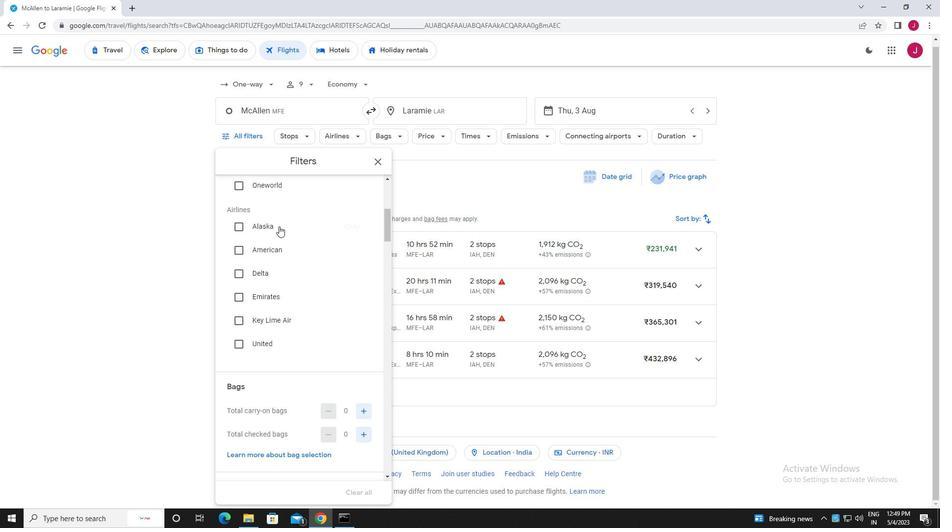 
Action: Mouse scrolled (279, 226) with delta (0, 0)
Screenshot: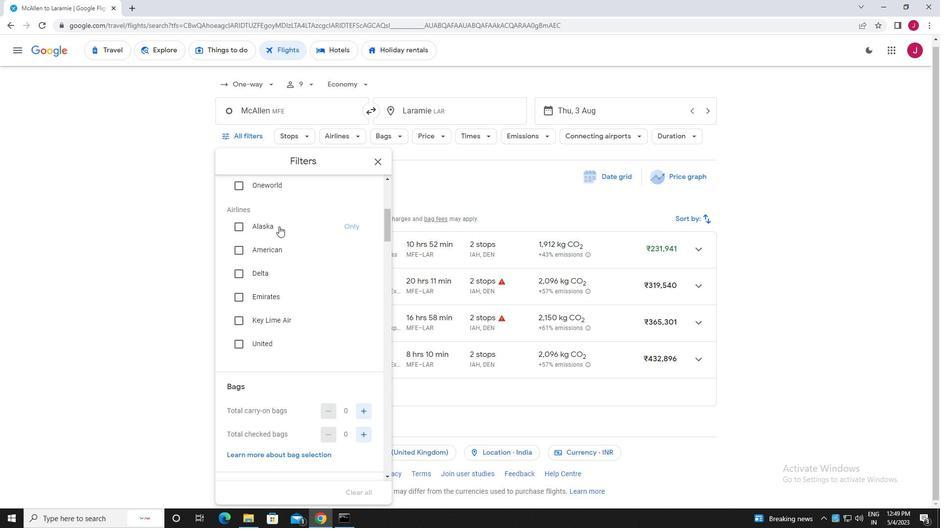 
Action: Mouse moved to (362, 239)
Screenshot: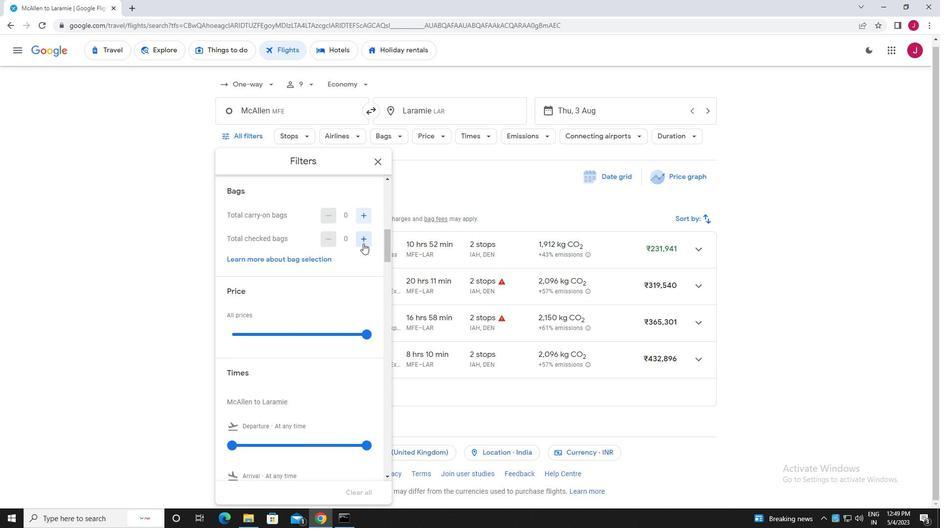 
Action: Mouse pressed left at (362, 239)
Screenshot: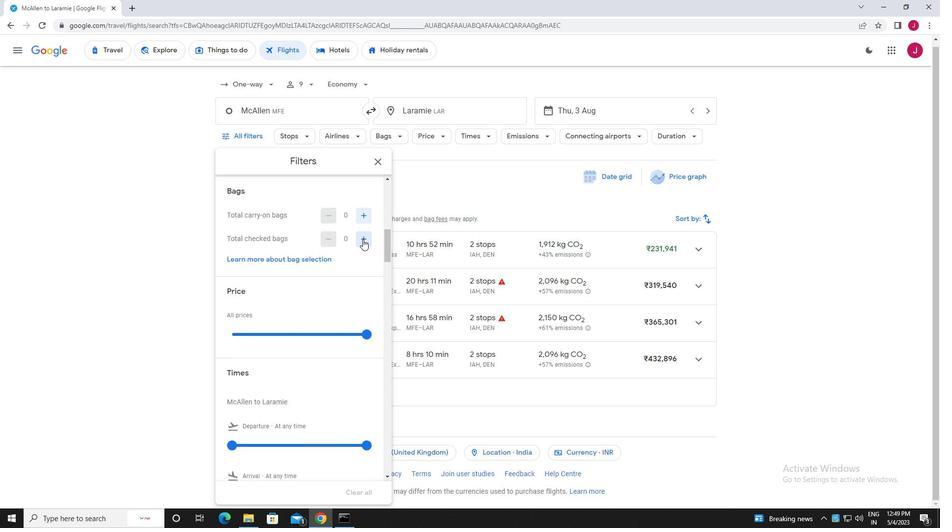 
Action: Mouse pressed left at (362, 239)
Screenshot: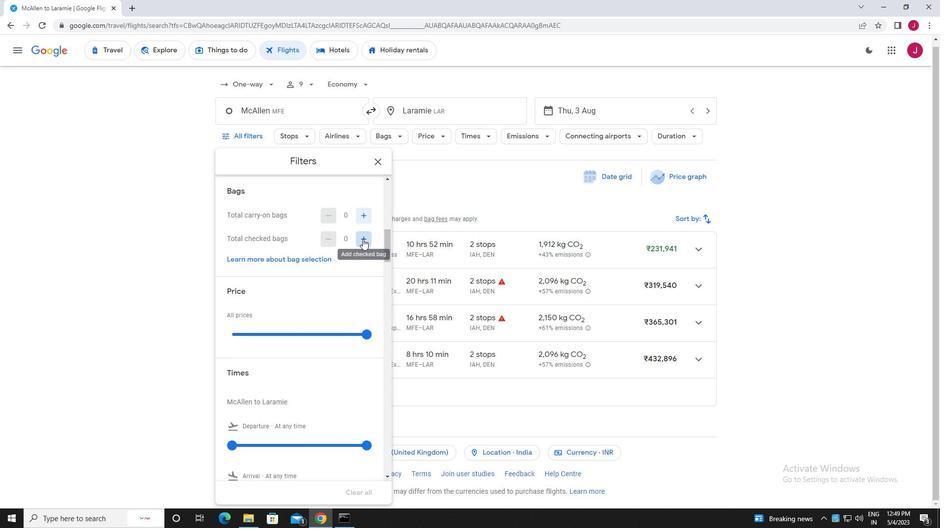 
Action: Mouse moved to (289, 222)
Screenshot: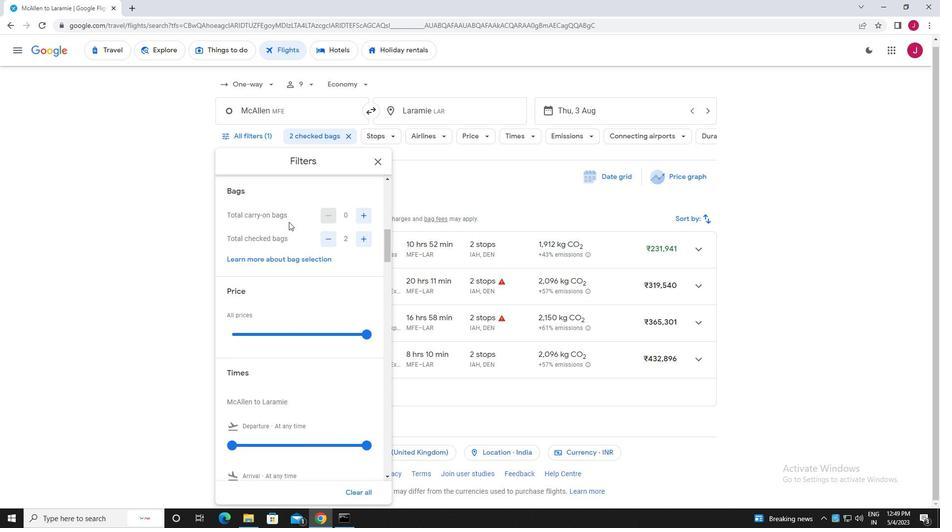 
Action: Mouse scrolled (289, 221) with delta (0, 0)
Screenshot: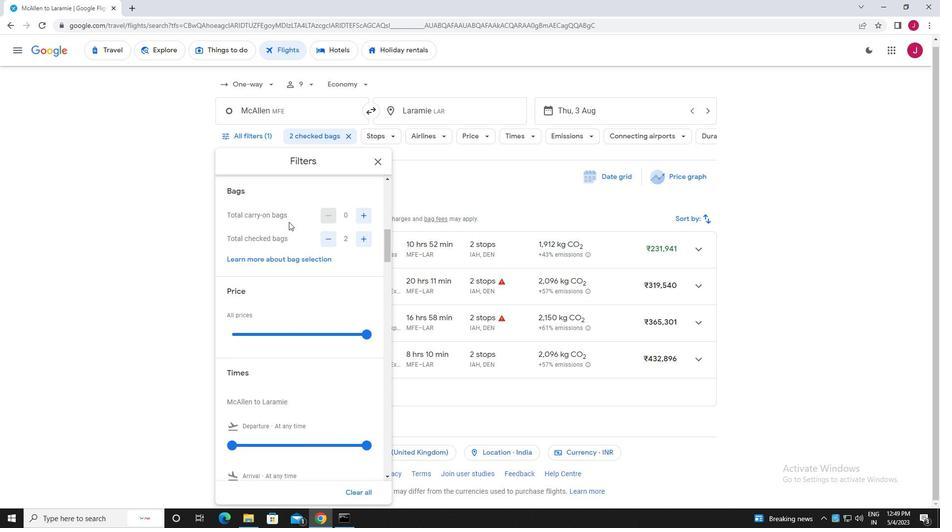 
Action: Mouse moved to (290, 222)
Screenshot: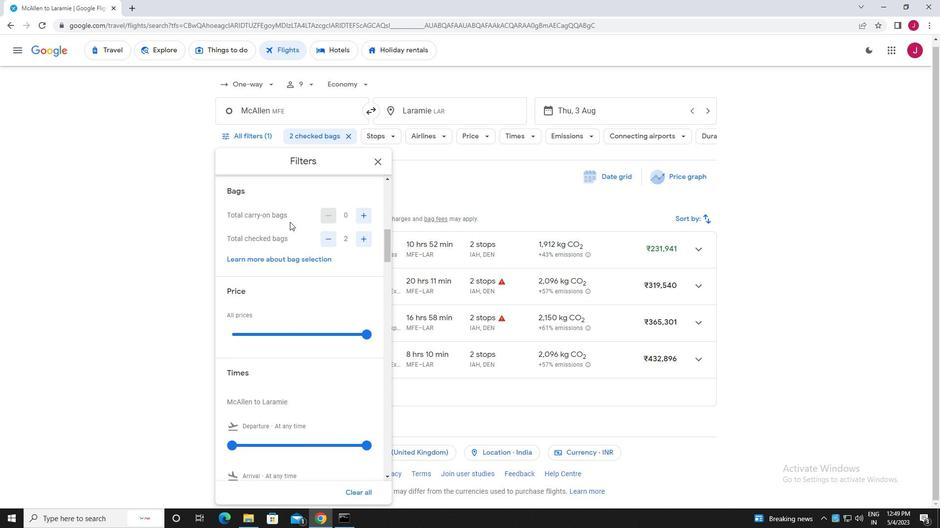 
Action: Mouse scrolled (290, 221) with delta (0, 0)
Screenshot: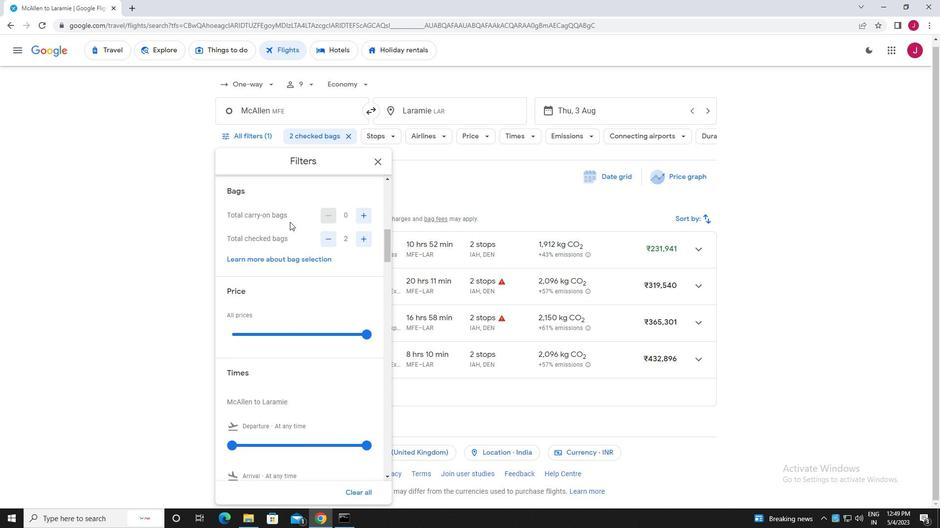 
Action: Mouse moved to (368, 237)
Screenshot: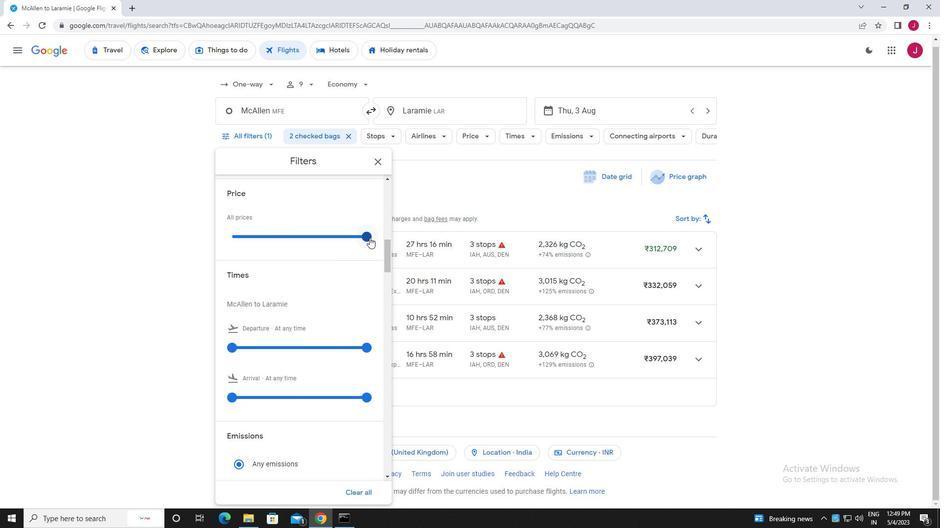 
Action: Mouse pressed left at (368, 237)
Screenshot: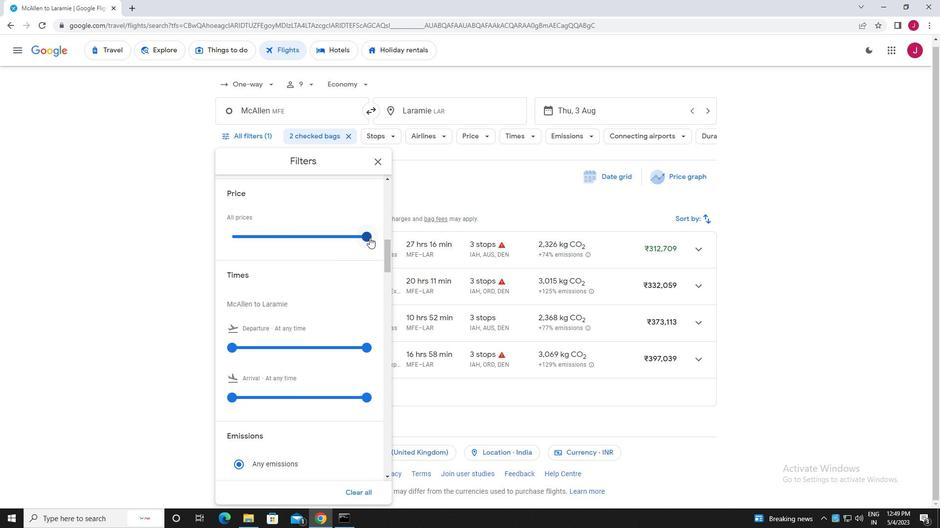 
Action: Mouse moved to (293, 235)
Screenshot: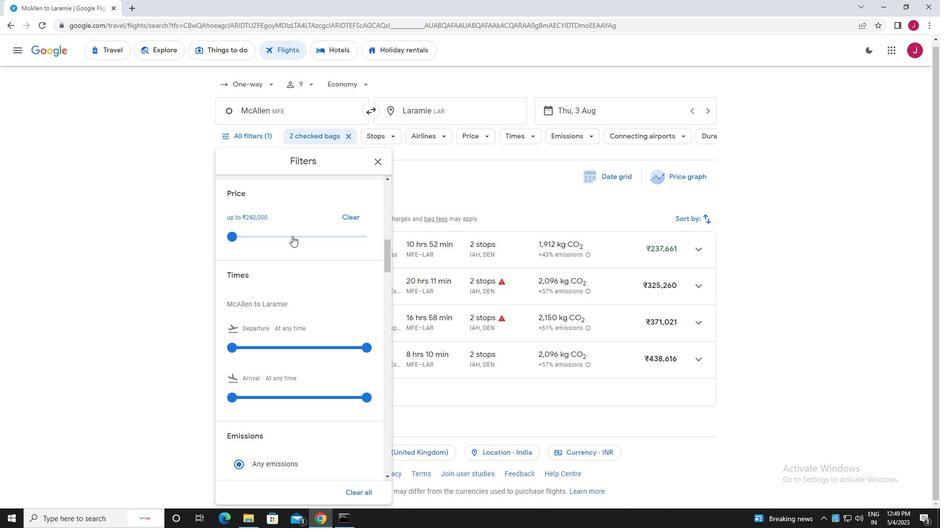 
Action: Mouse scrolled (293, 235) with delta (0, 0)
Screenshot: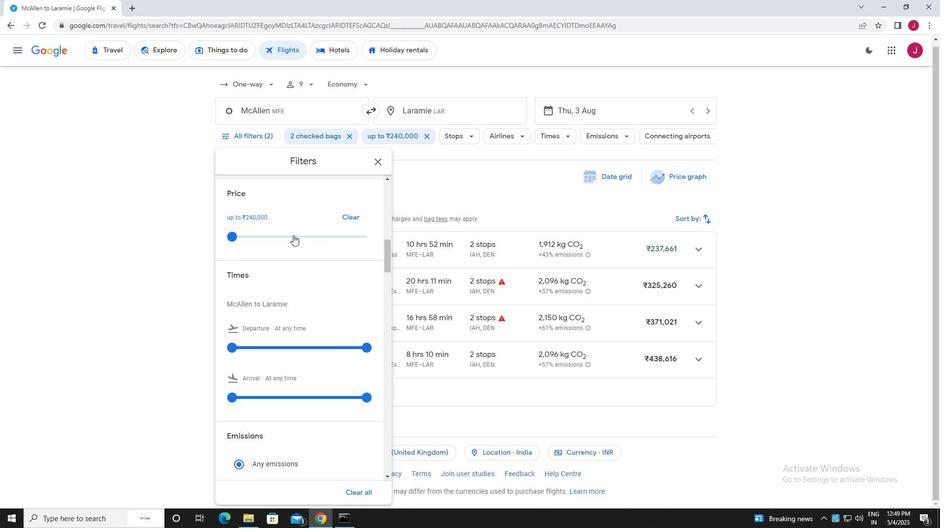 
Action: Mouse scrolled (293, 235) with delta (0, 0)
Screenshot: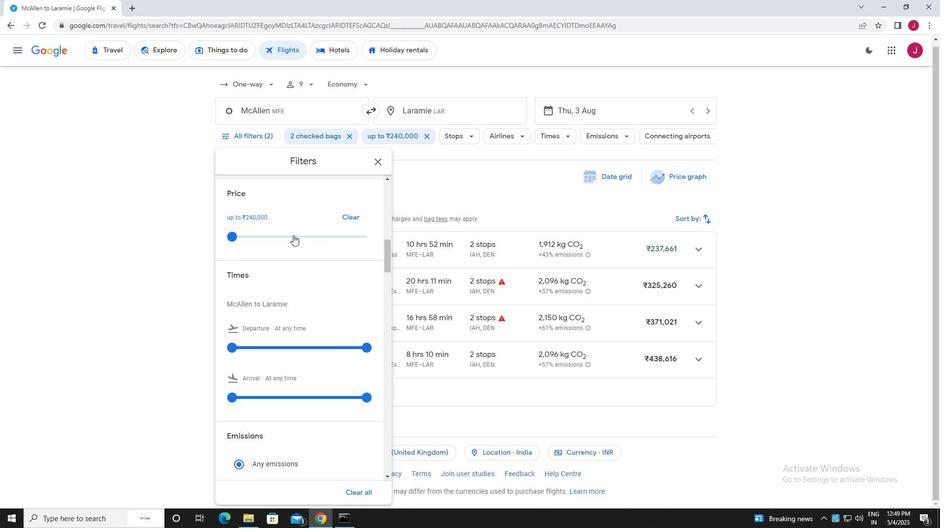 
Action: Mouse moved to (234, 248)
Screenshot: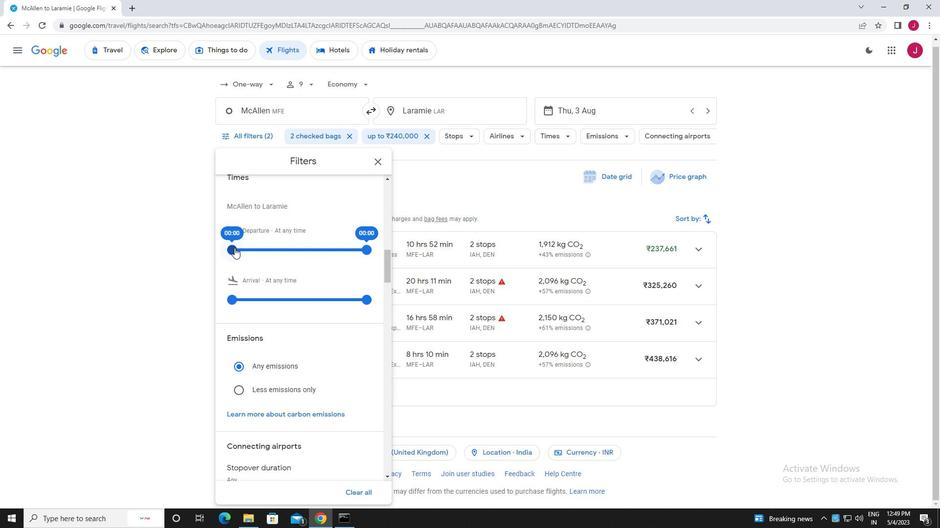 
Action: Mouse pressed left at (234, 248)
Screenshot: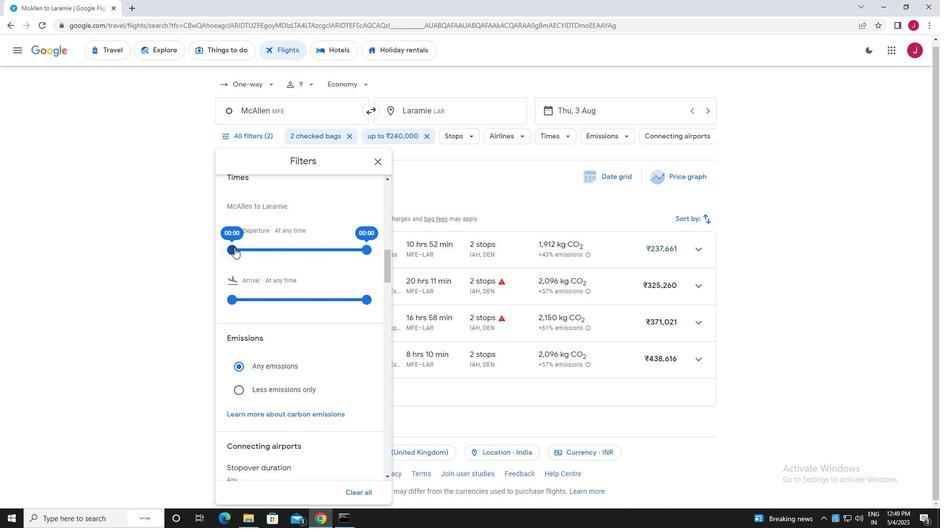 
Action: Mouse moved to (365, 251)
Screenshot: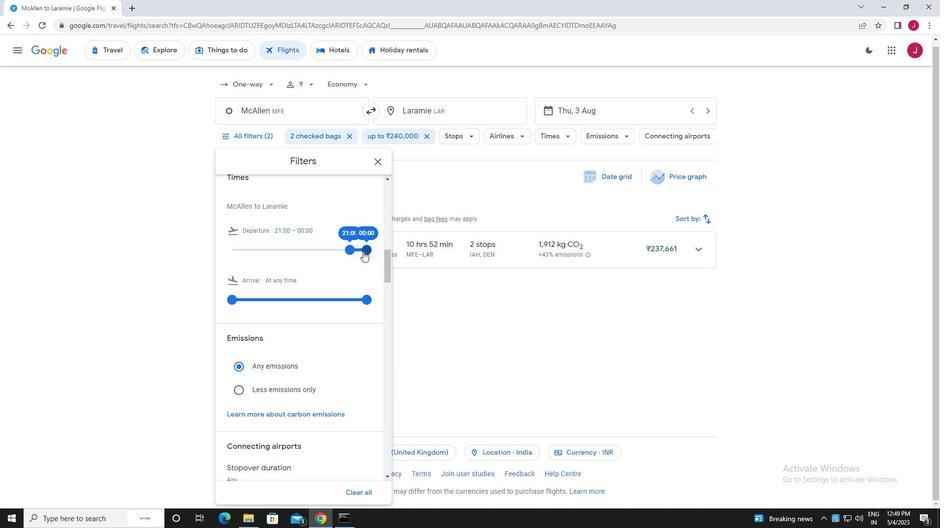 
Action: Mouse pressed left at (365, 251)
Screenshot: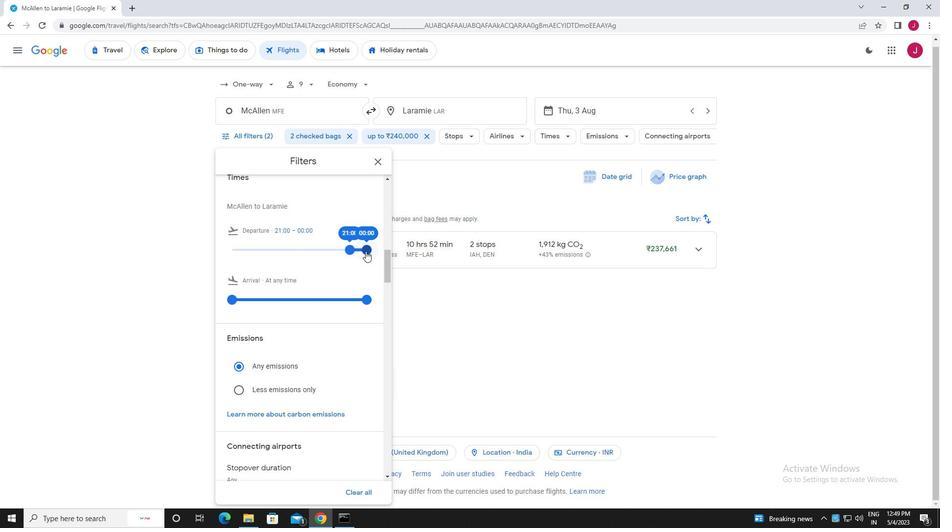 
Action: Mouse moved to (374, 163)
Screenshot: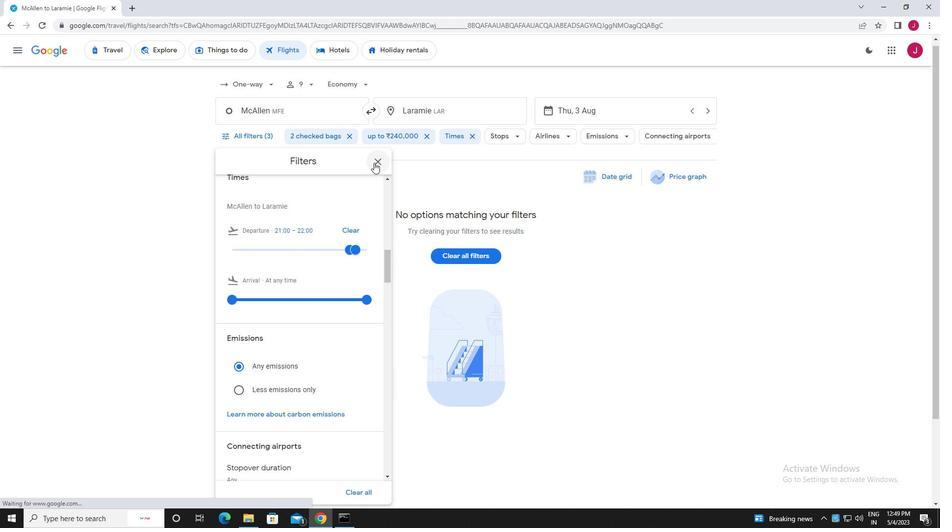 
Action: Mouse pressed left at (374, 163)
Screenshot: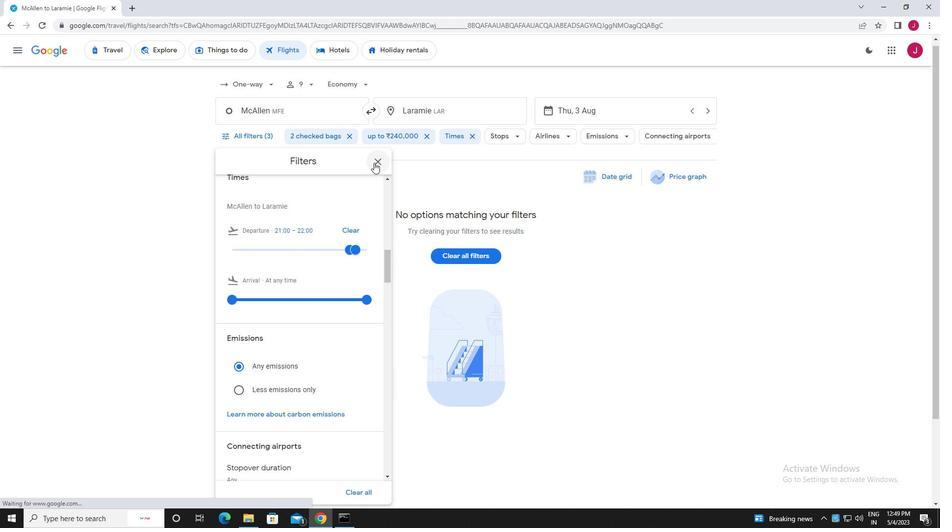 
Action: Mouse moved to (375, 164)
Screenshot: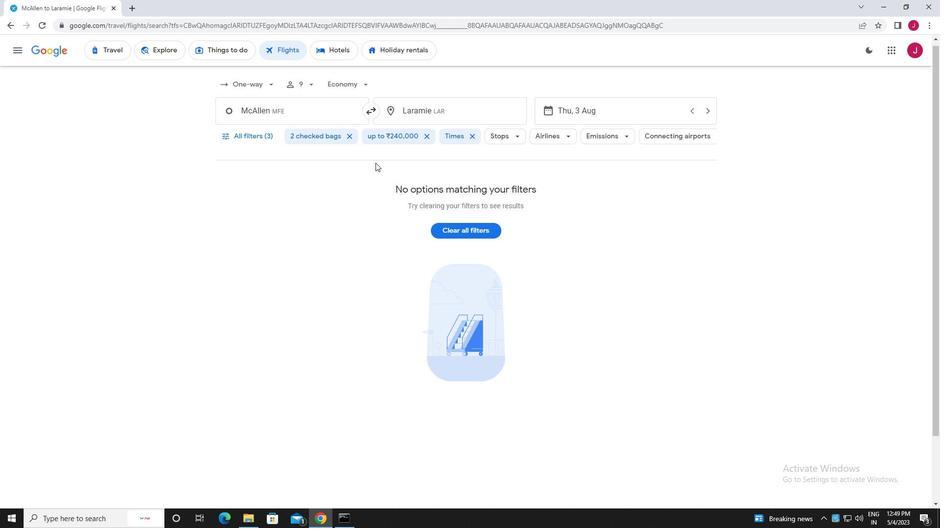 
